 Task: Find connections with filter location Kolea with filter topic #Technologywith filter profile language French with filter current company Jaquar & Company Private Limited with filter school Na with filter industry Electric Power Transmission, Control, and Distribution with filter service category Tax Preparation with filter keywords title Office Manager
Action: Mouse moved to (621, 83)
Screenshot: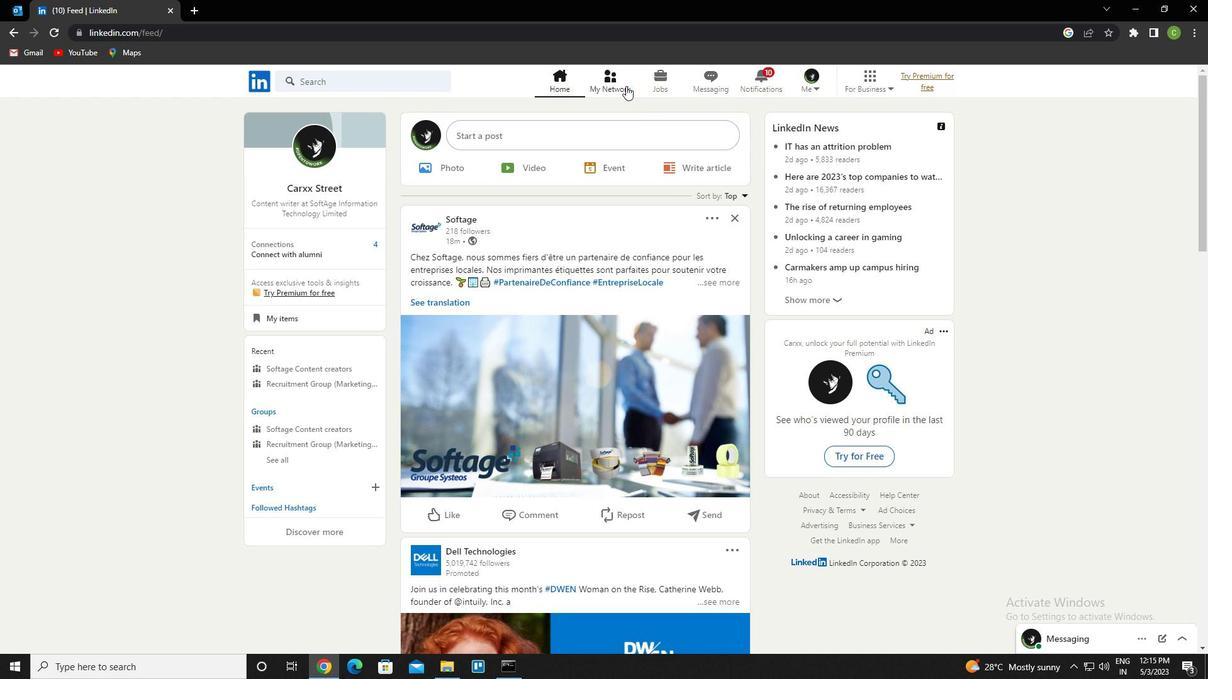
Action: Mouse pressed left at (621, 83)
Screenshot: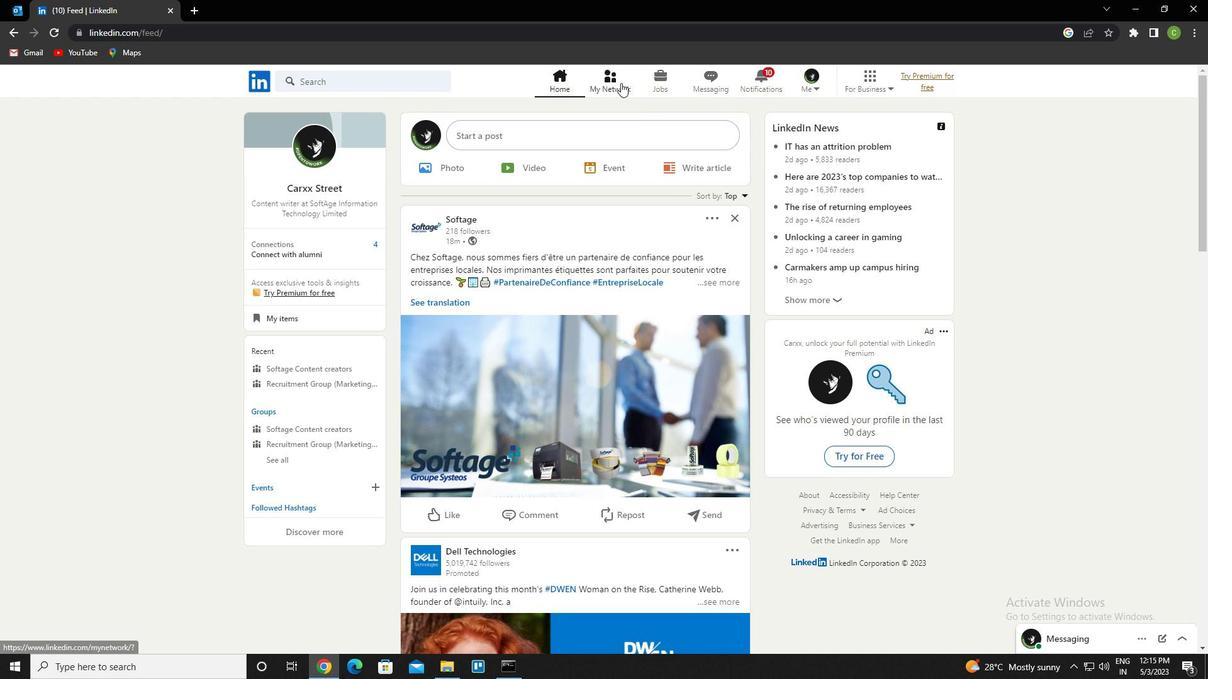 
Action: Mouse moved to (344, 147)
Screenshot: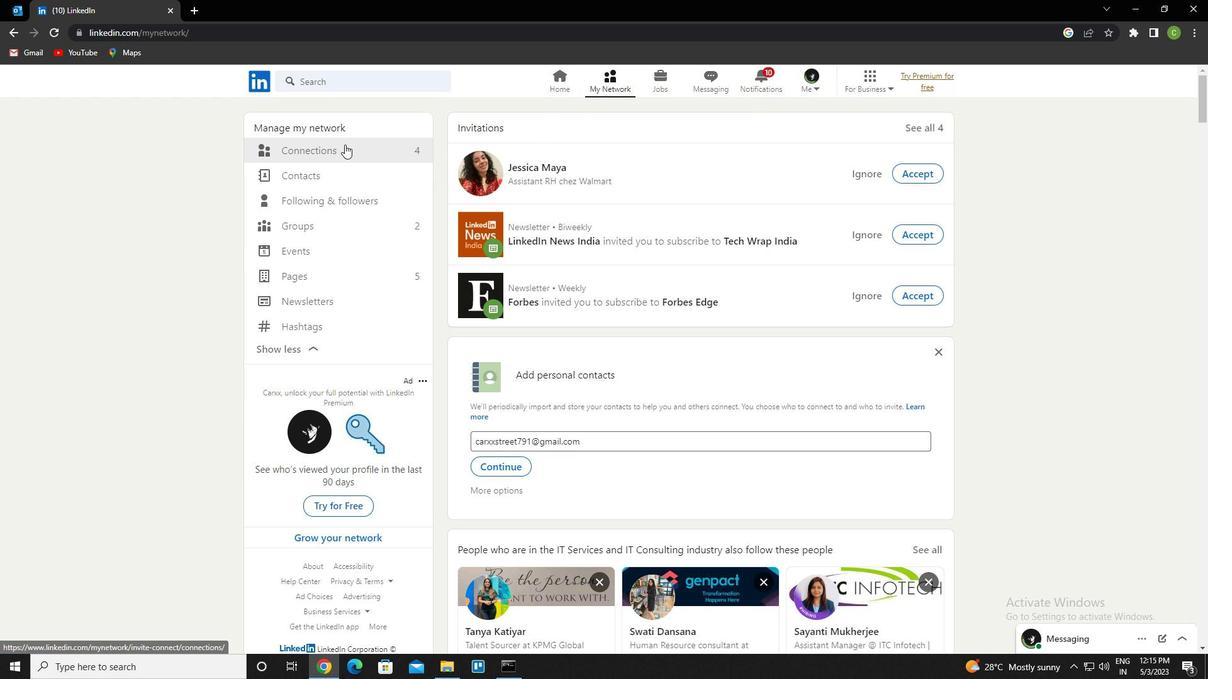 
Action: Mouse pressed left at (344, 147)
Screenshot: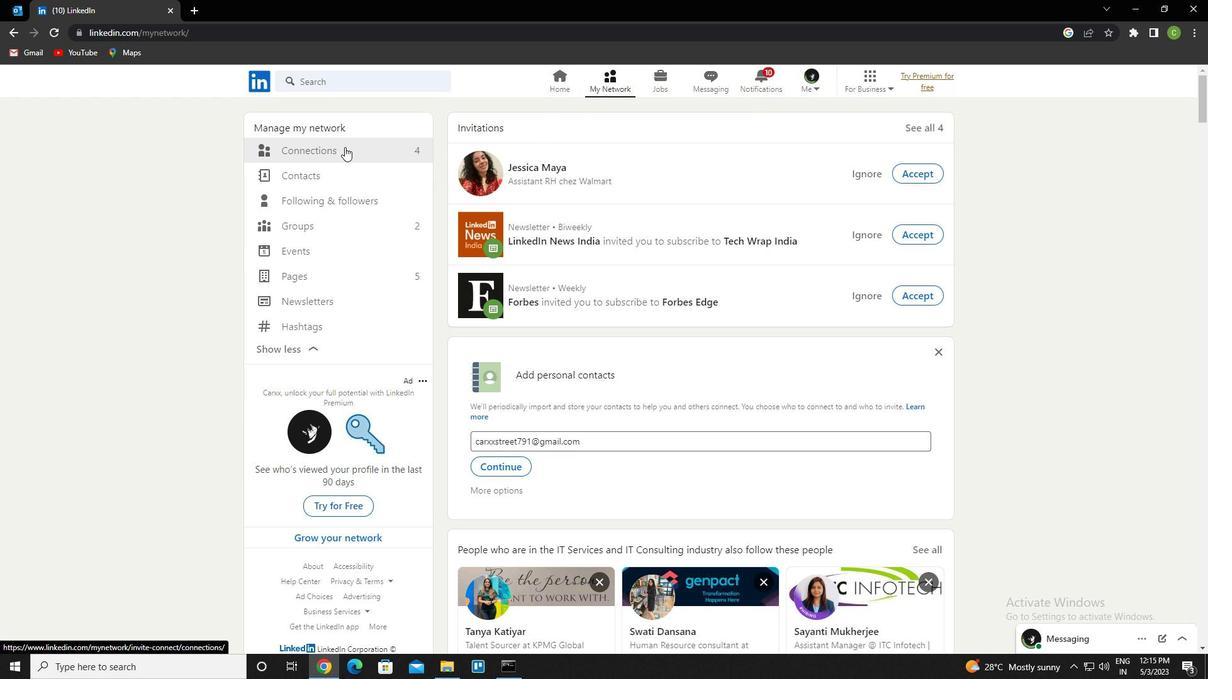 
Action: Mouse moved to (712, 154)
Screenshot: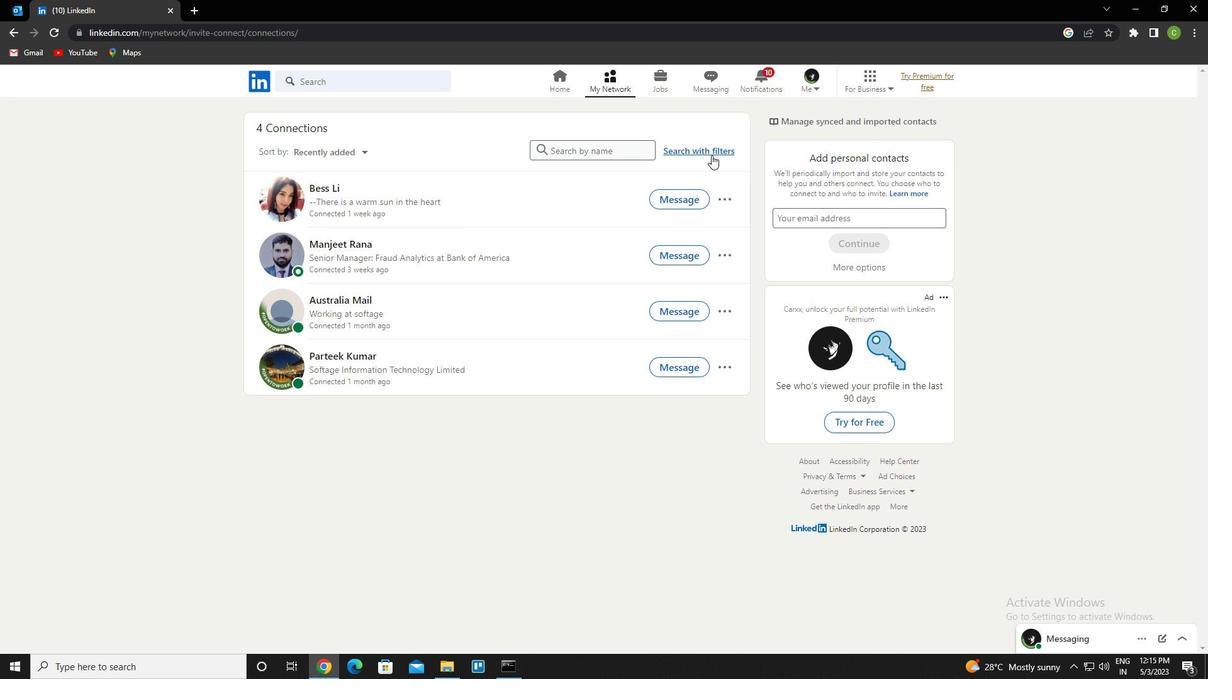 
Action: Mouse pressed left at (712, 154)
Screenshot: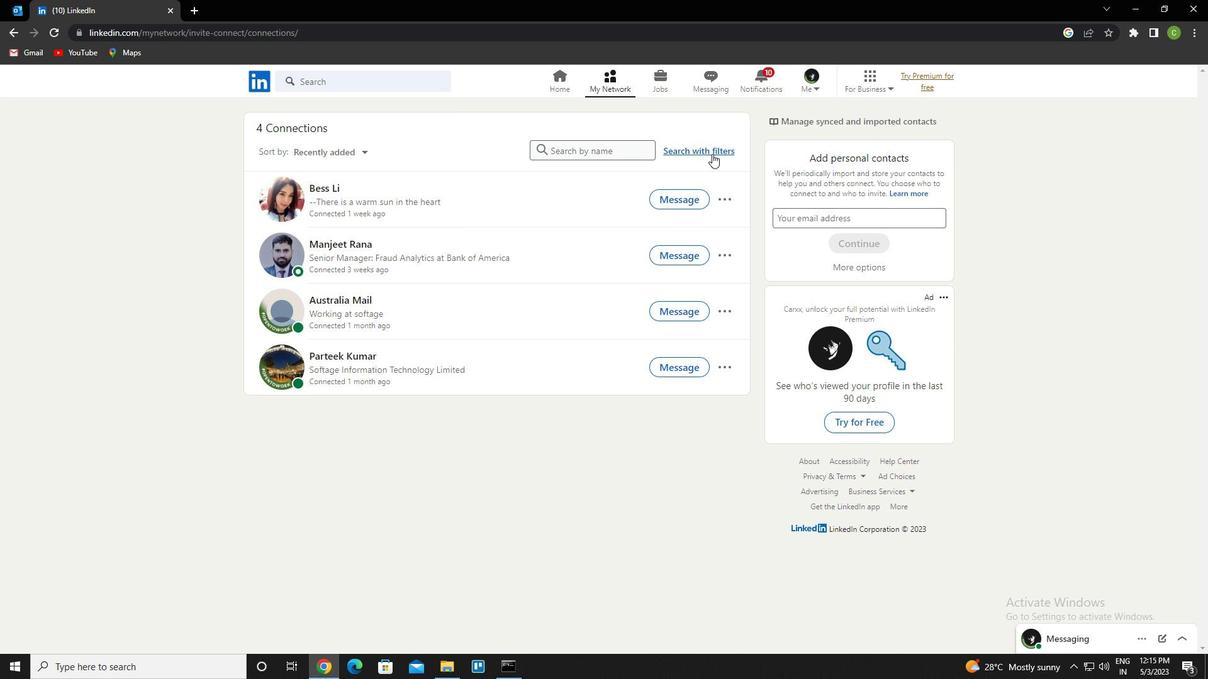 
Action: Mouse moved to (638, 118)
Screenshot: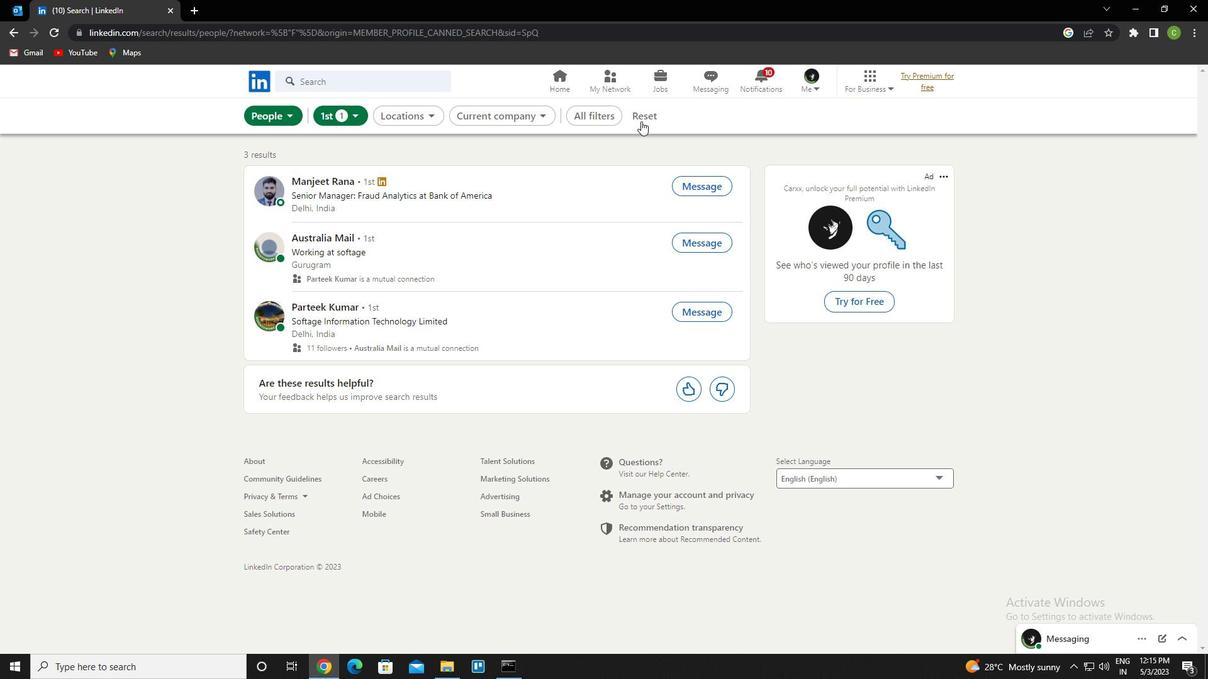 
Action: Mouse pressed left at (638, 118)
Screenshot: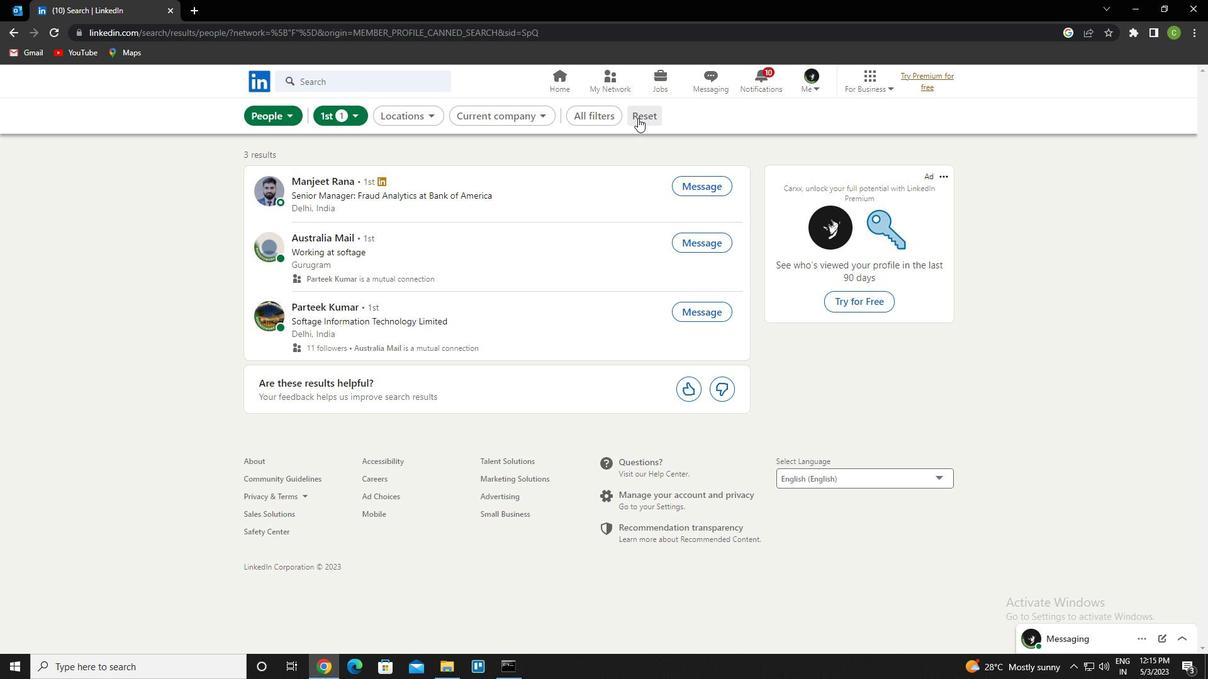 
Action: Mouse moved to (628, 120)
Screenshot: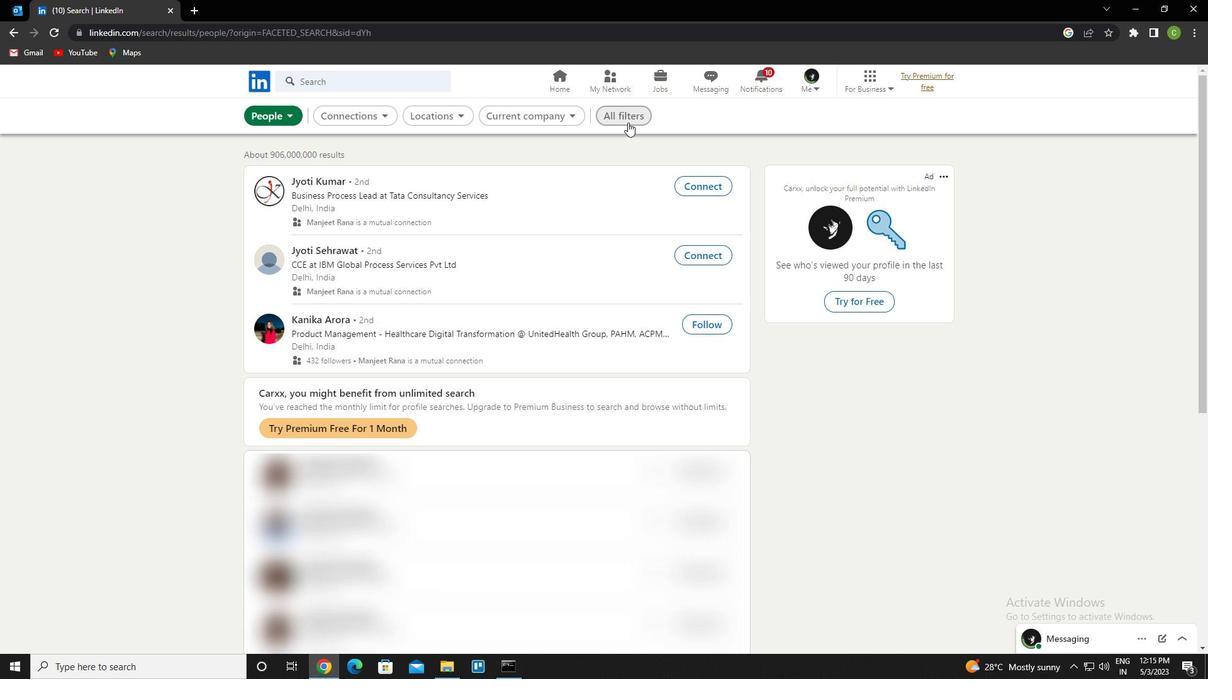 
Action: Mouse pressed left at (628, 120)
Screenshot: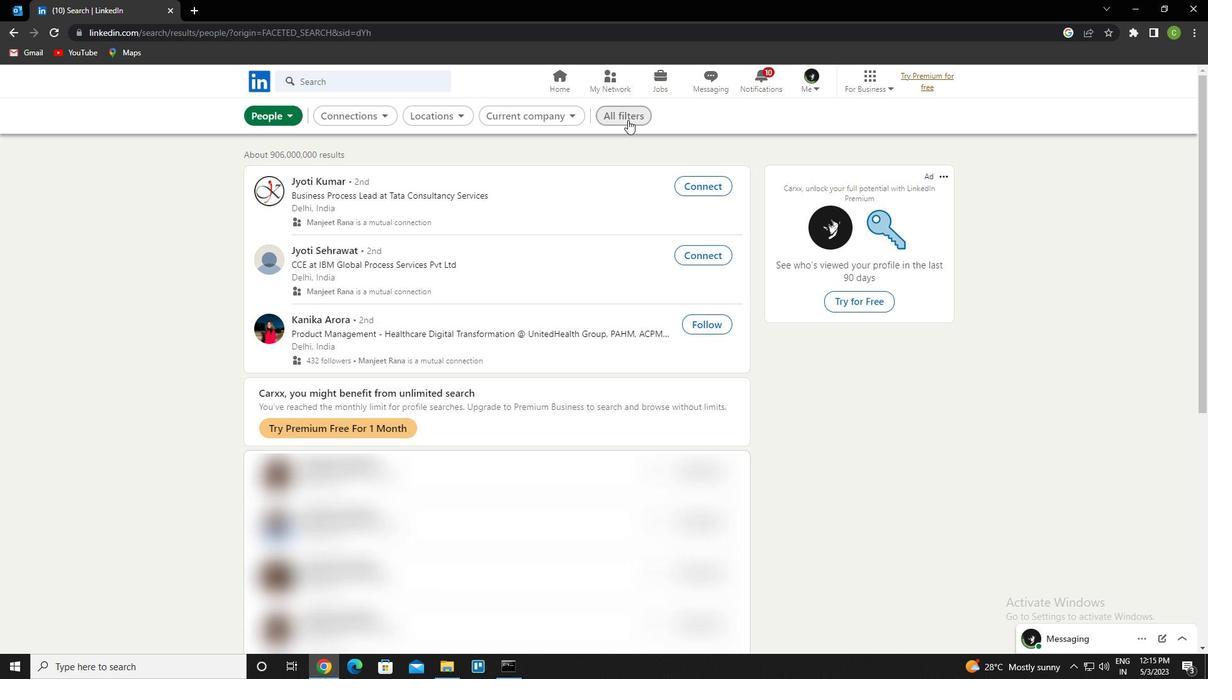 
Action: Mouse moved to (1080, 337)
Screenshot: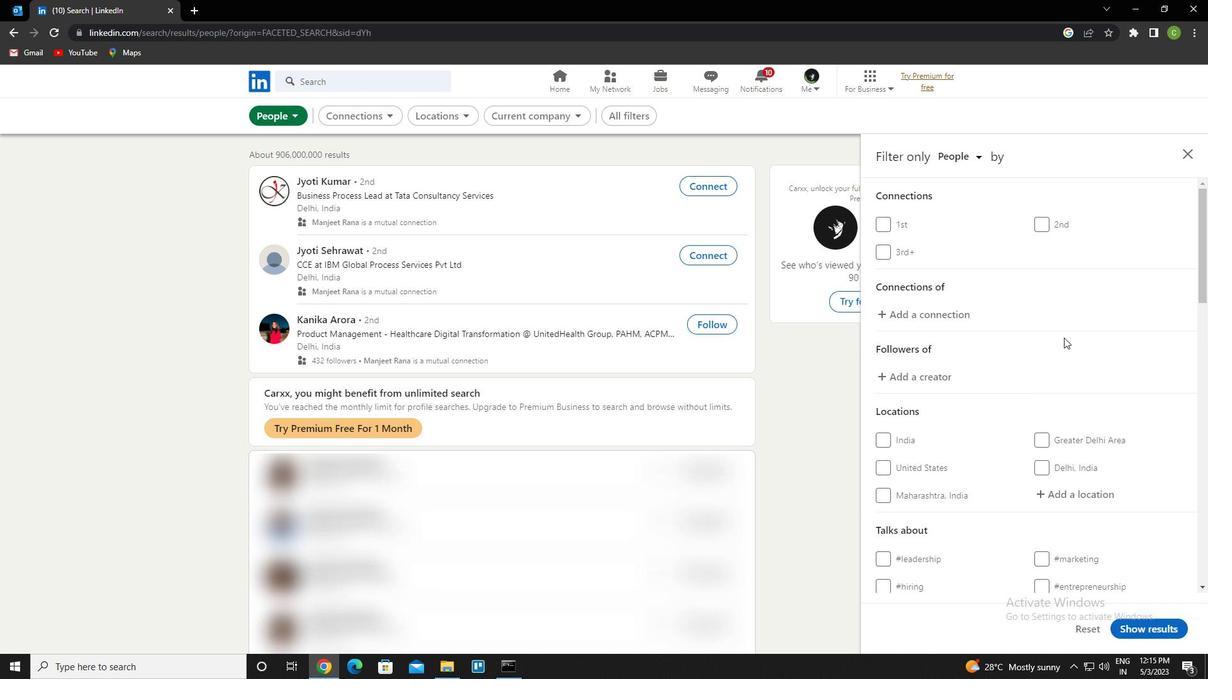 
Action: Mouse scrolled (1080, 337) with delta (0, 0)
Screenshot: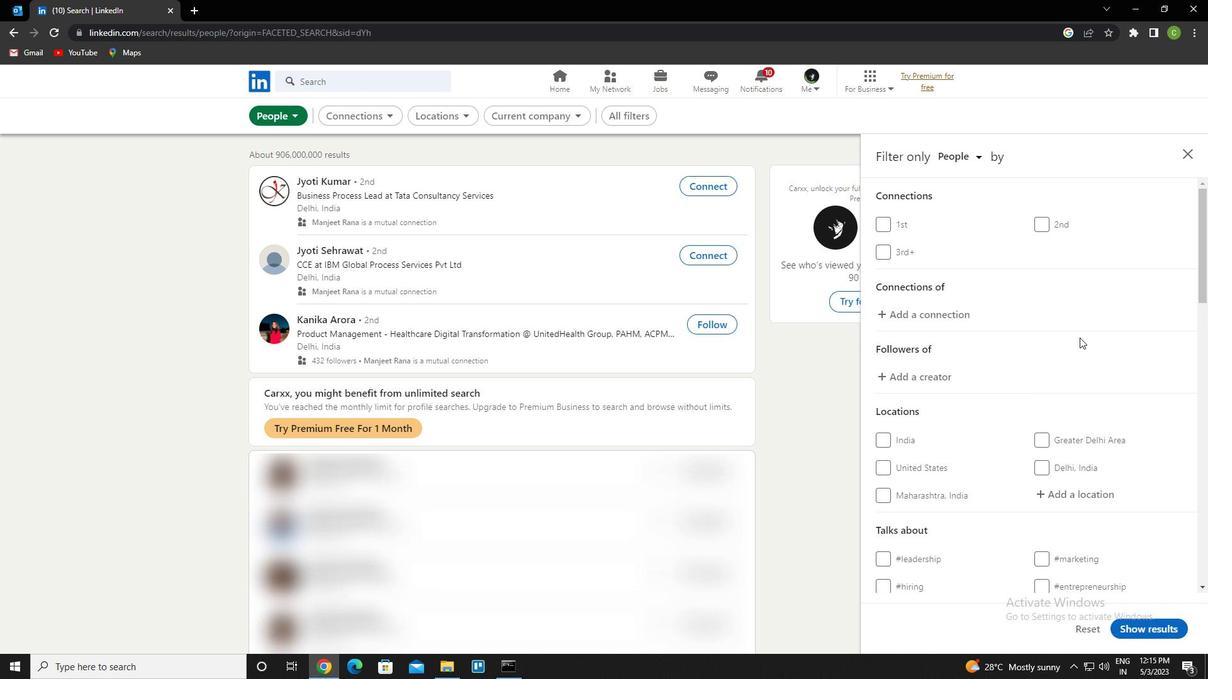 
Action: Mouse scrolled (1080, 337) with delta (0, 0)
Screenshot: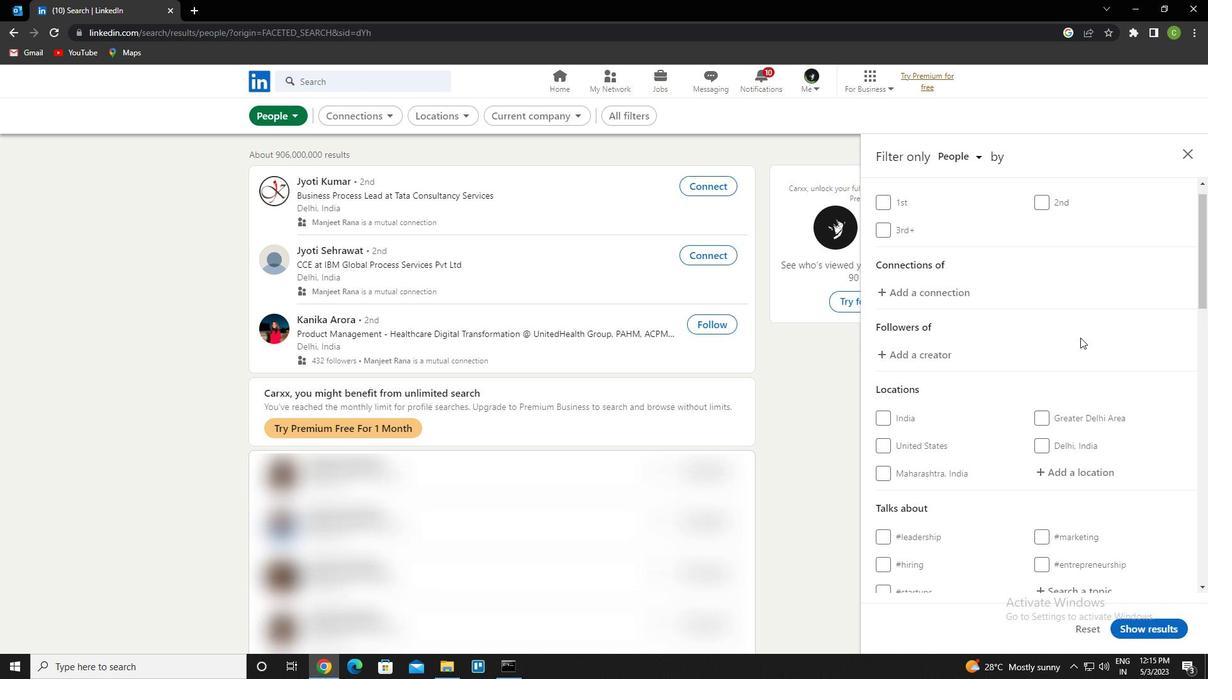 
Action: Mouse moved to (1073, 364)
Screenshot: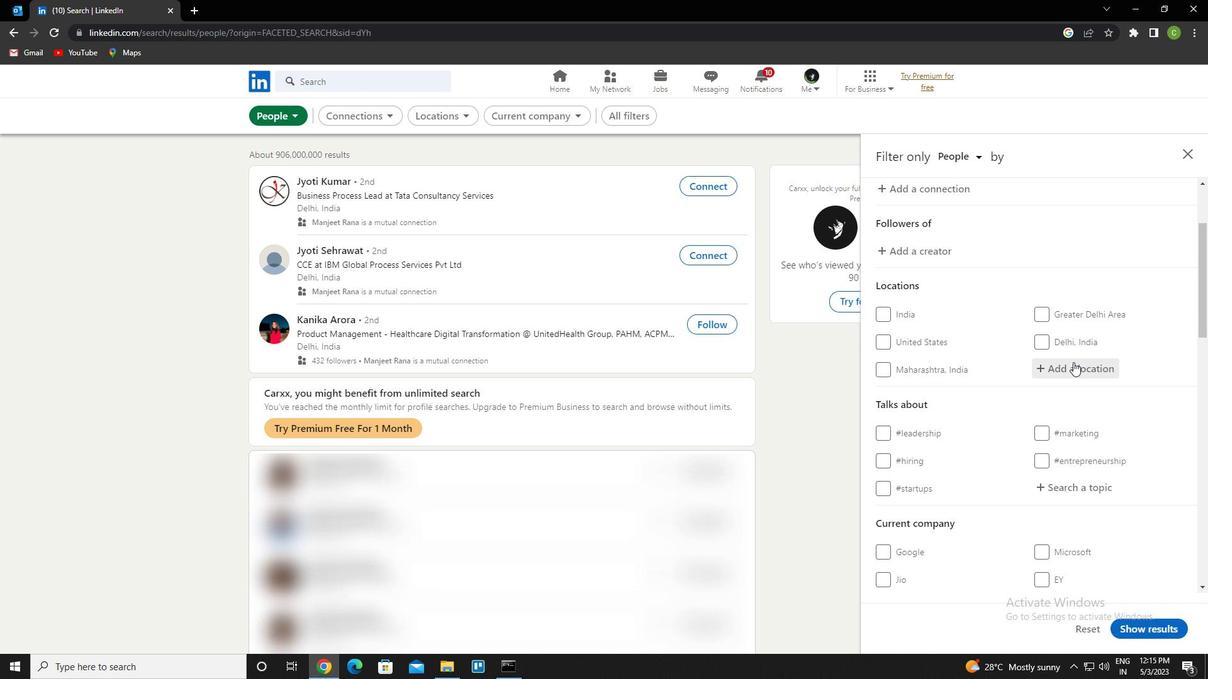 
Action: Mouse pressed left at (1073, 364)
Screenshot: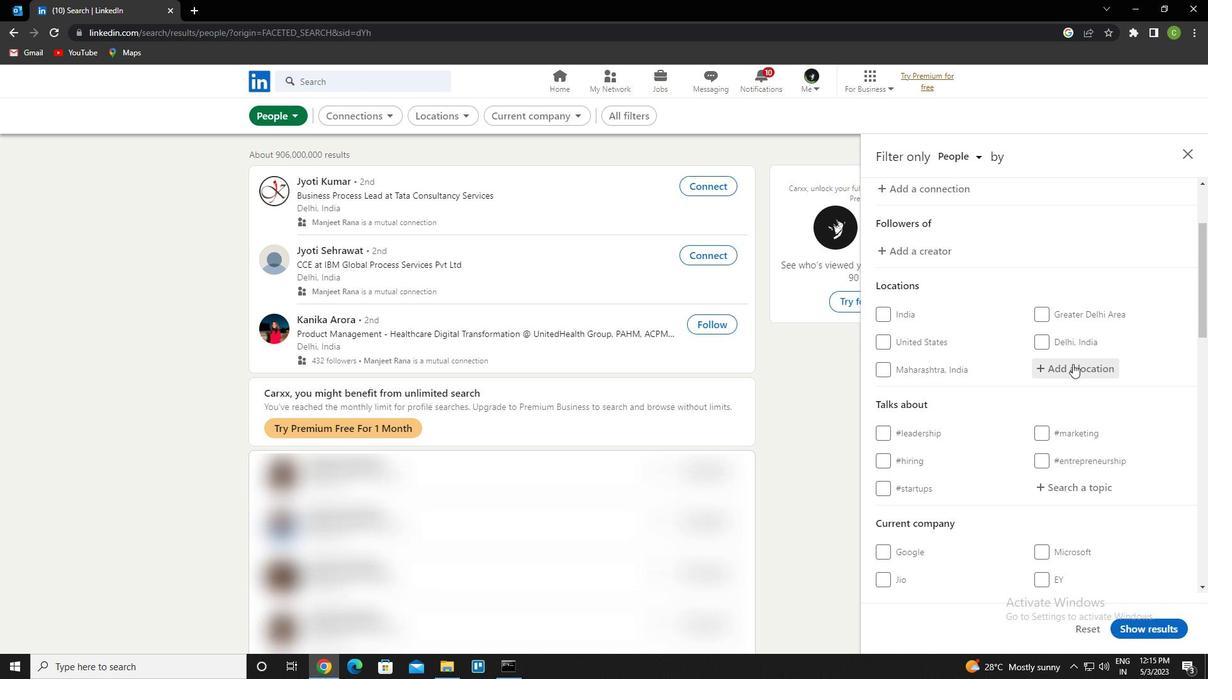 
Action: Key pressed <Key.caps_lock>k<Key.caps_lock>olea<Key.down><Key.enter>
Screenshot: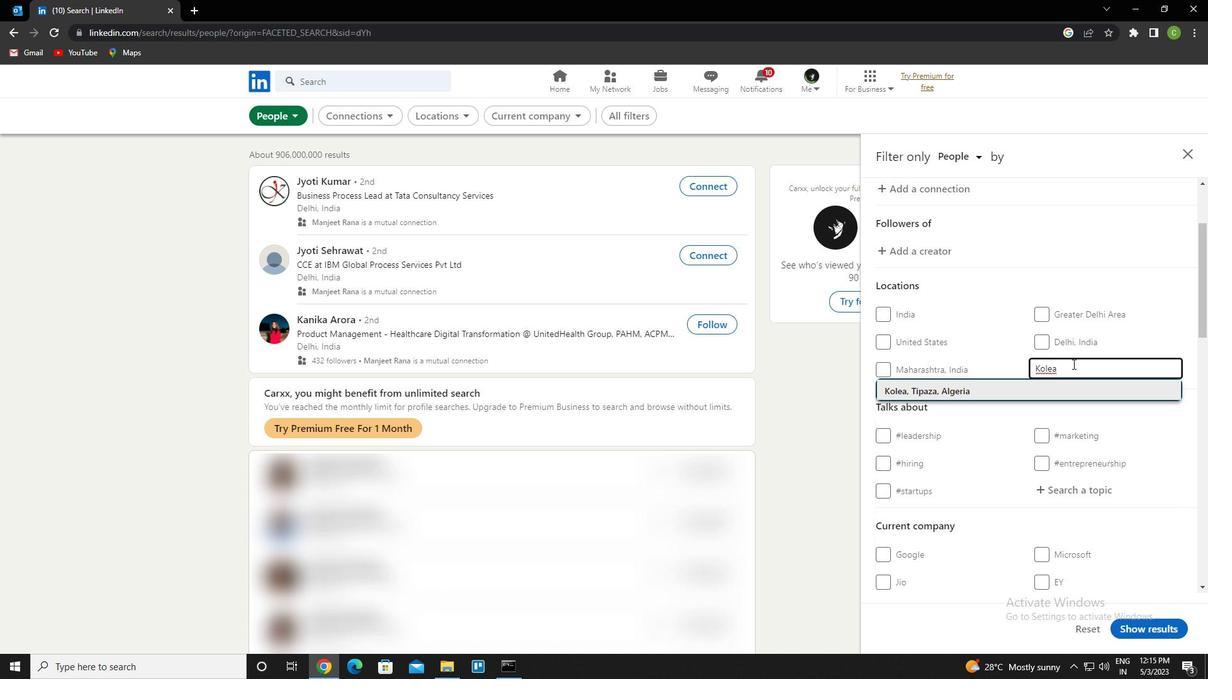 
Action: Mouse scrolled (1073, 363) with delta (0, 0)
Screenshot: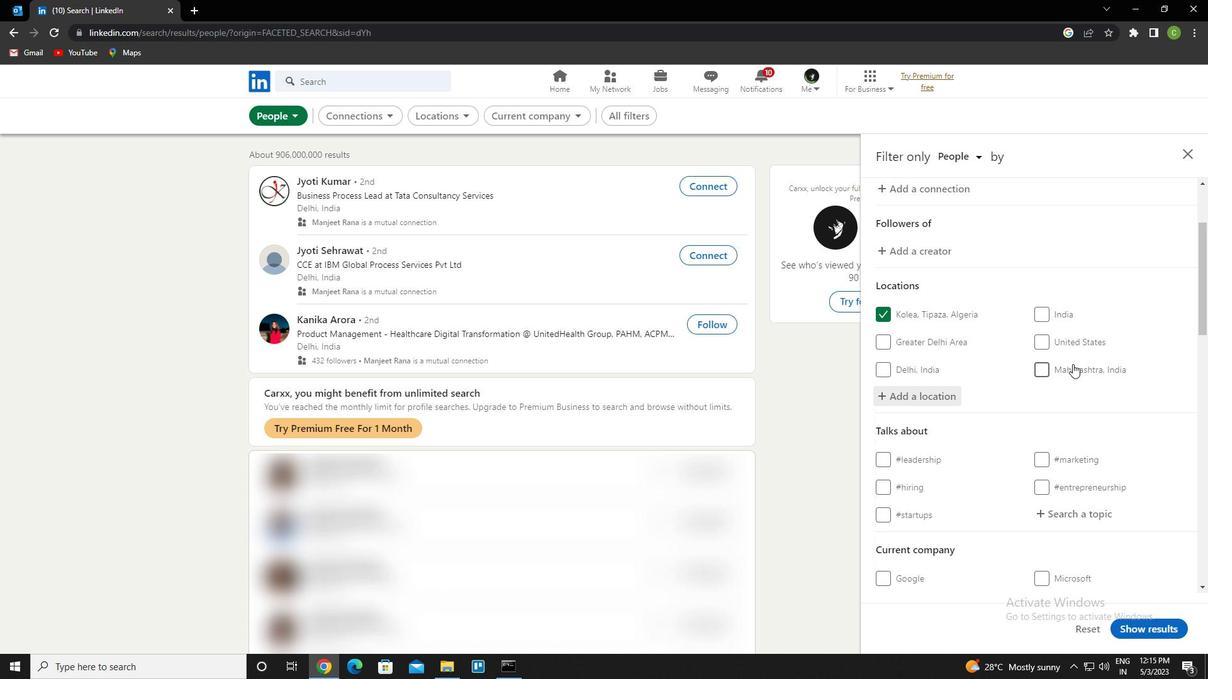 
Action: Mouse scrolled (1073, 363) with delta (0, 0)
Screenshot: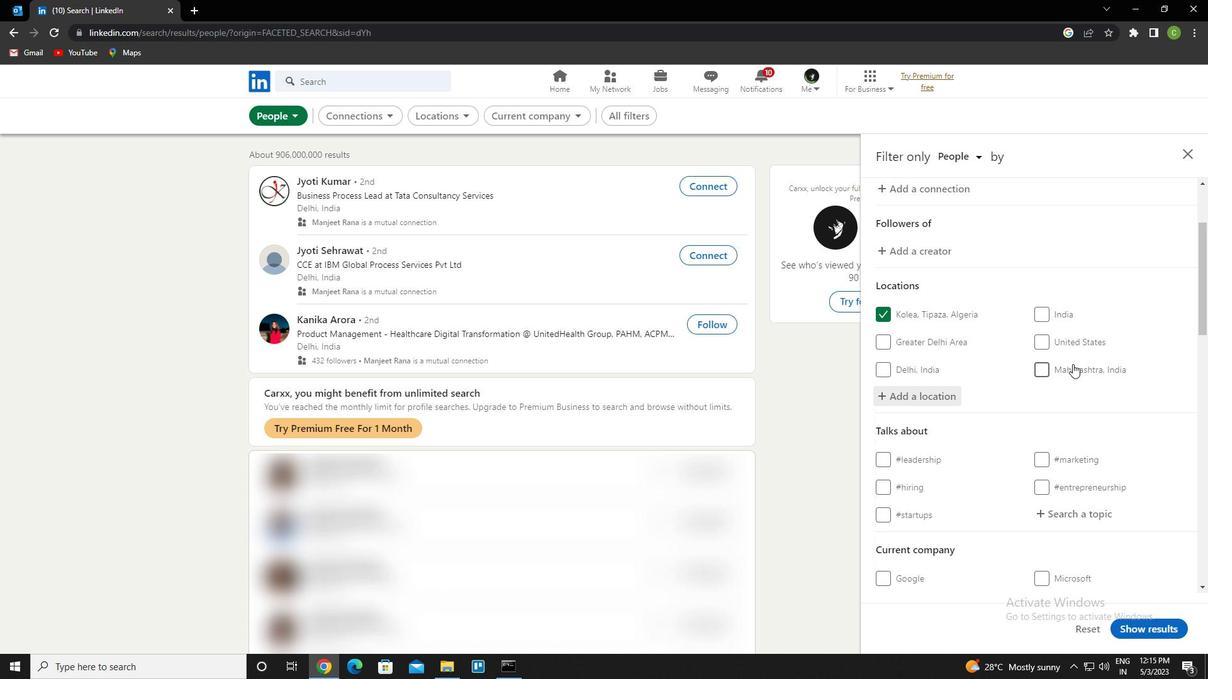 
Action: Mouse scrolled (1073, 363) with delta (0, 0)
Screenshot: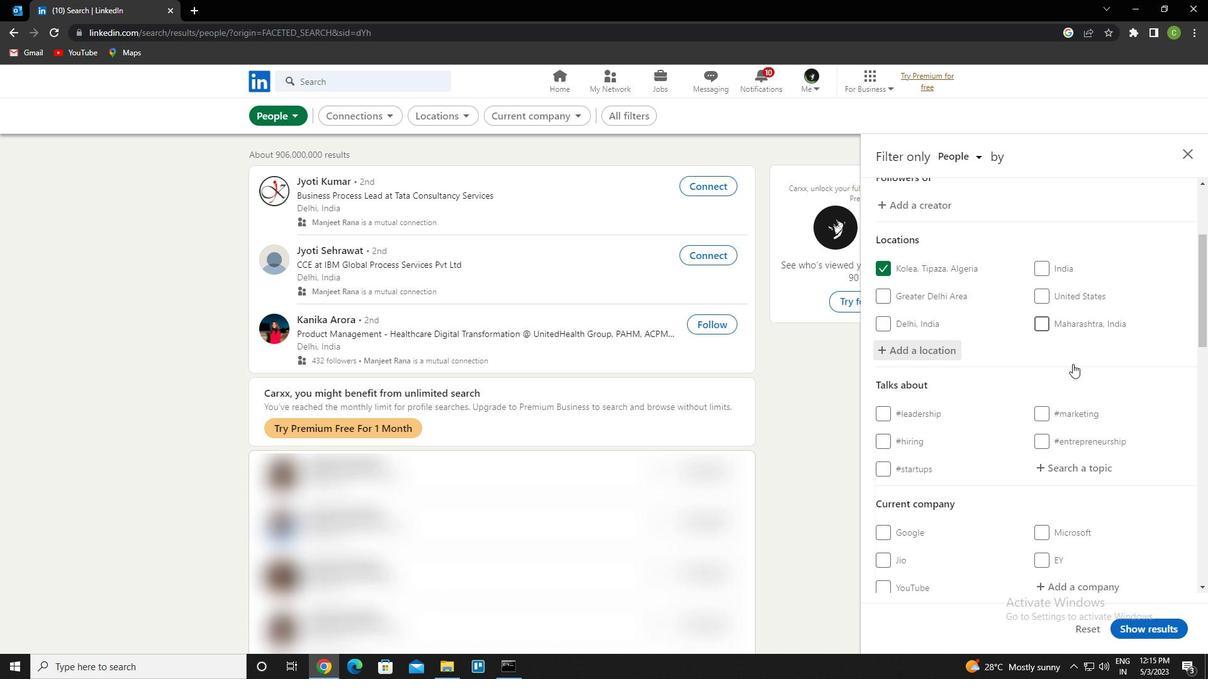 
Action: Mouse moved to (1076, 331)
Screenshot: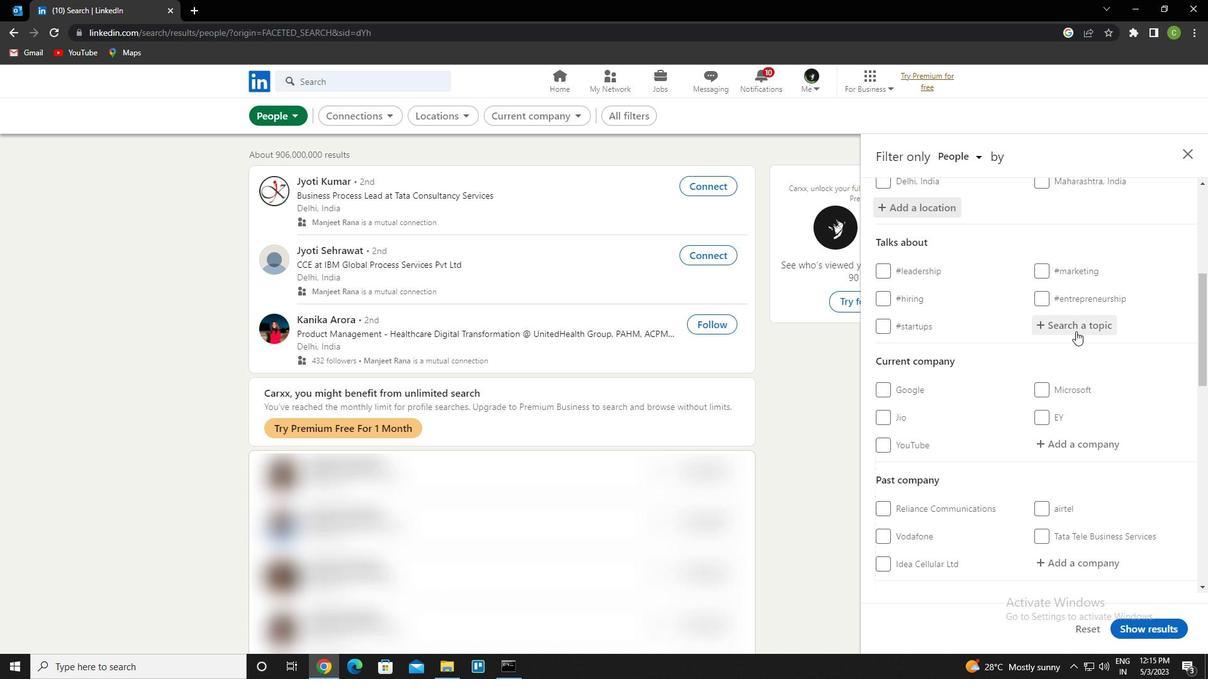 
Action: Mouse pressed left at (1076, 331)
Screenshot: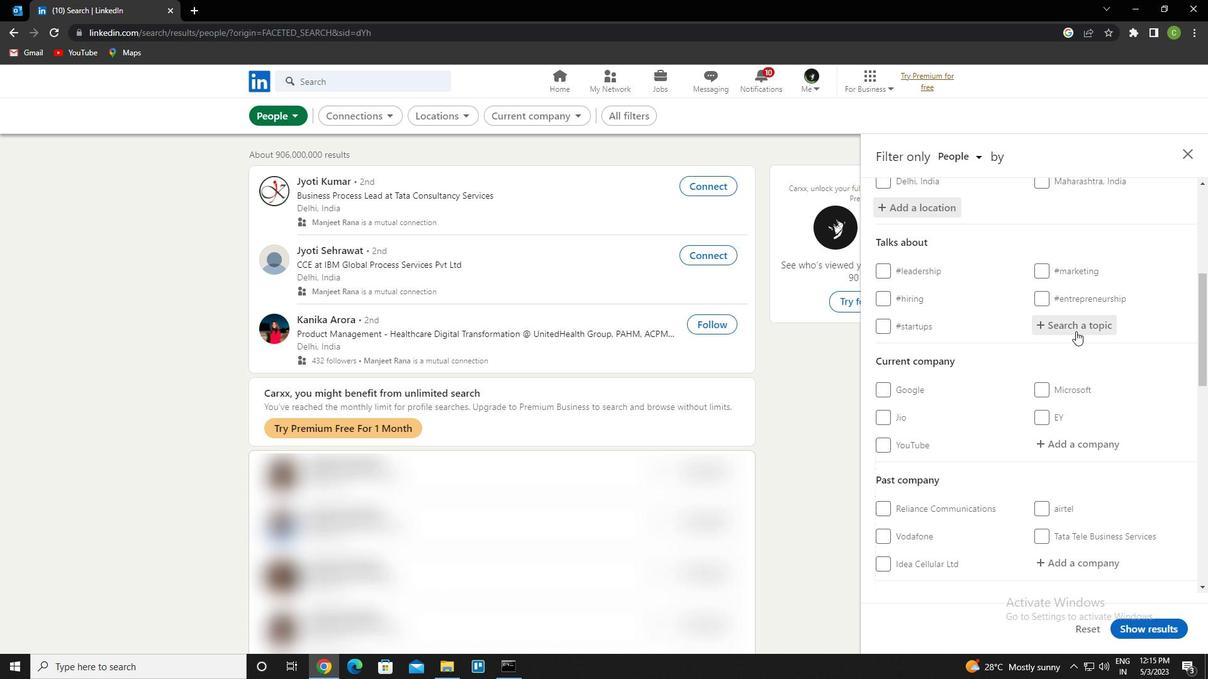 
Action: Key pressed technology<Key.down><Key.enter>
Screenshot: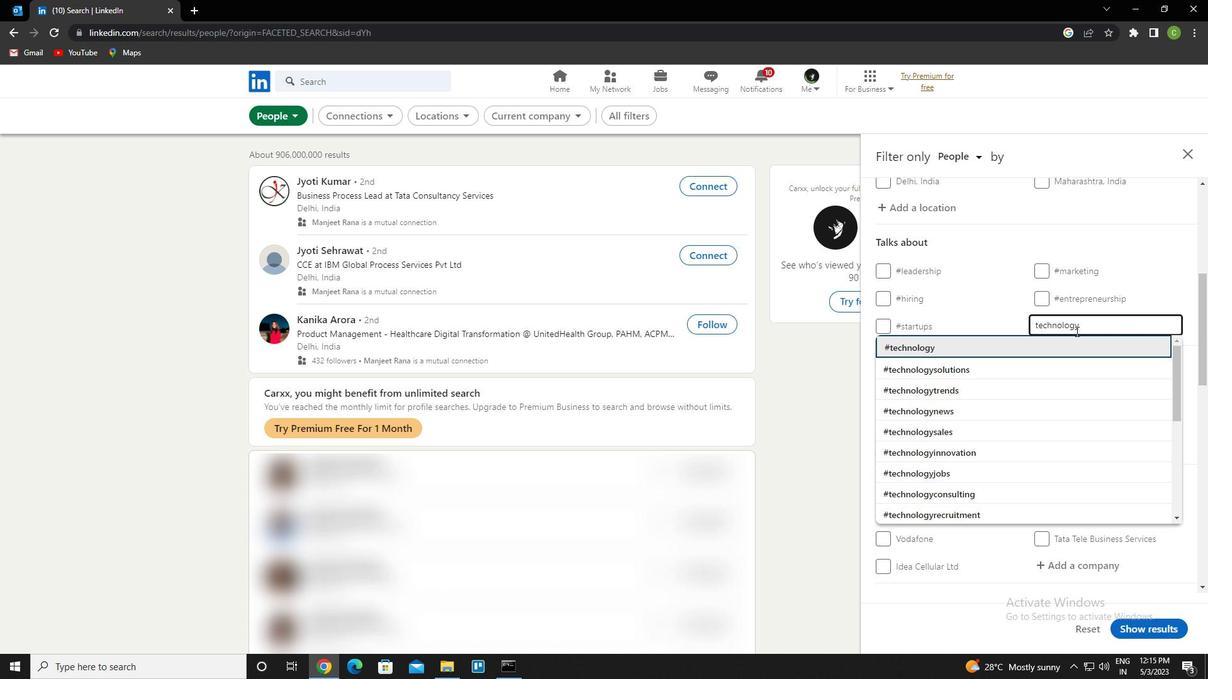 
Action: Mouse scrolled (1076, 331) with delta (0, 0)
Screenshot: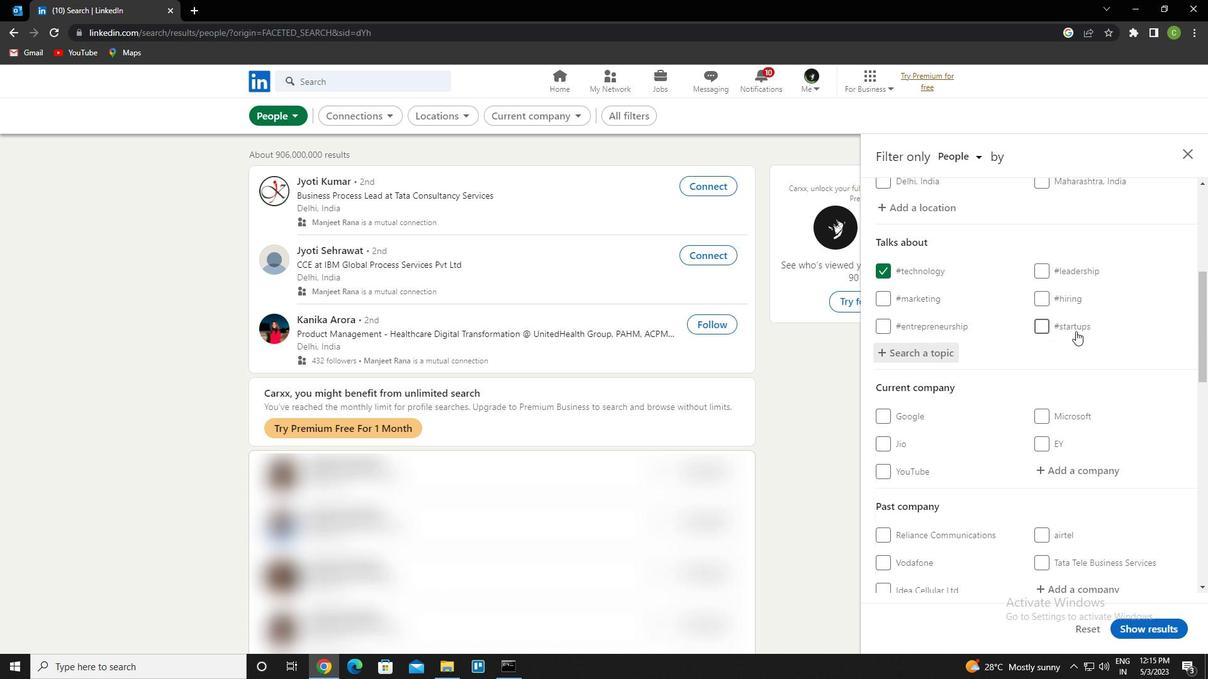 
Action: Mouse scrolled (1076, 331) with delta (0, 0)
Screenshot: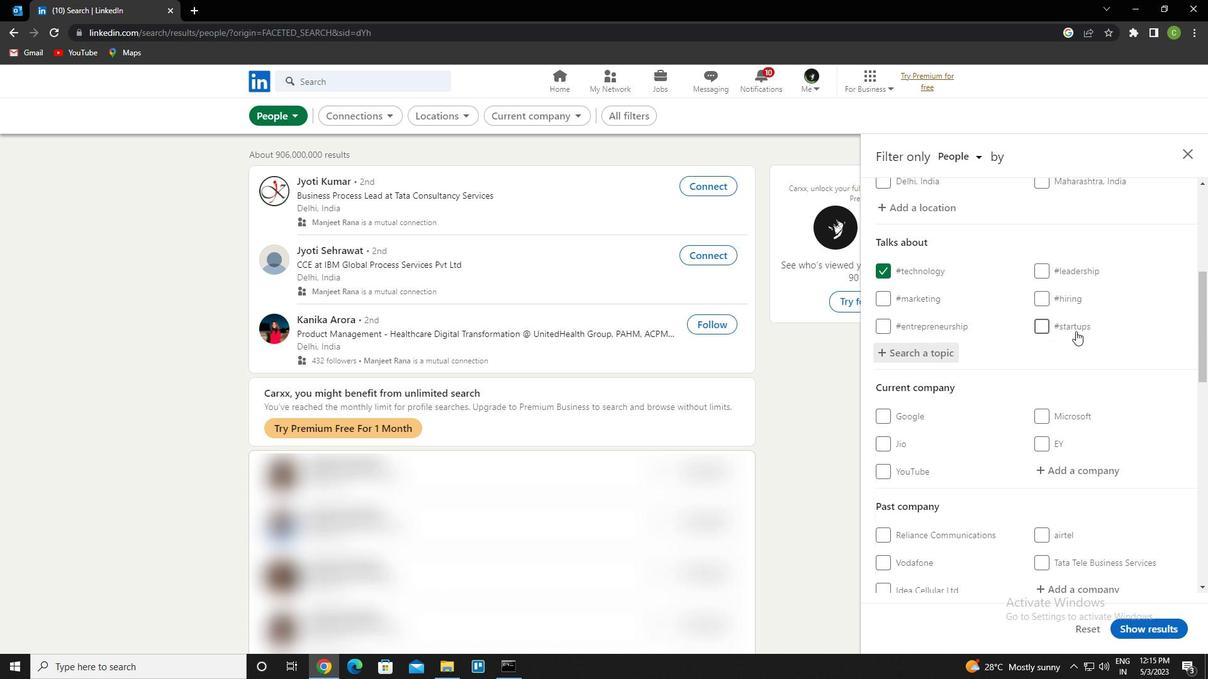 
Action: Mouse scrolled (1076, 331) with delta (0, 0)
Screenshot: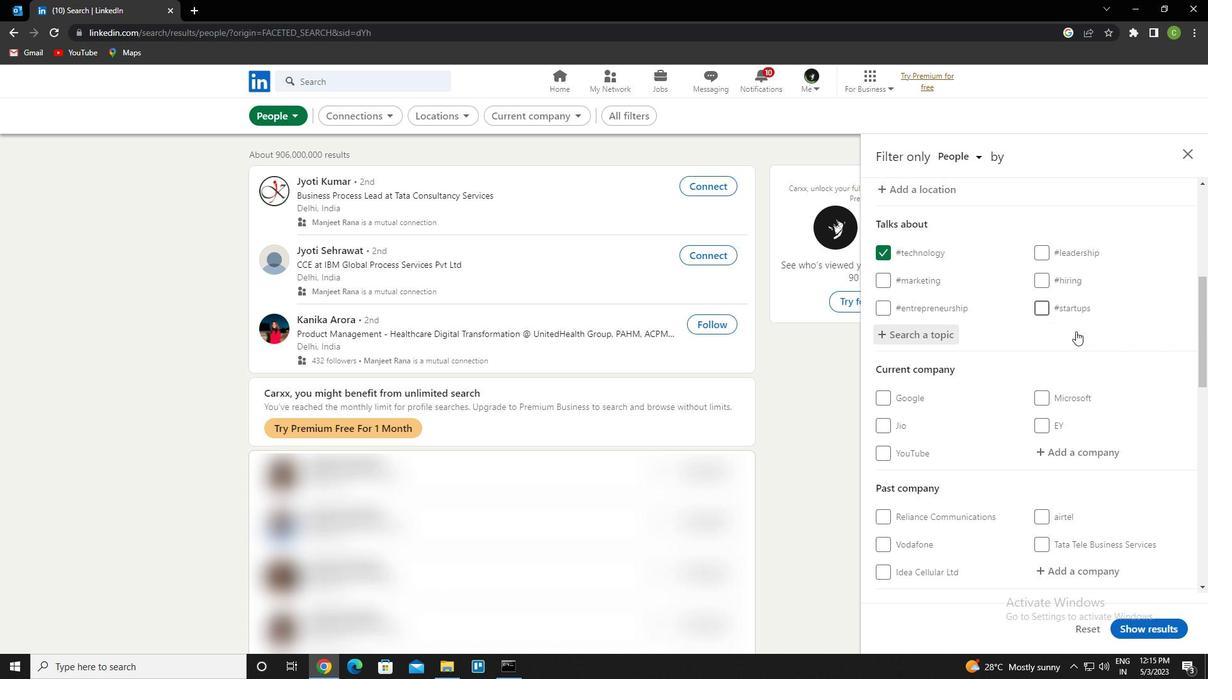 
Action: Mouse scrolled (1076, 331) with delta (0, 0)
Screenshot: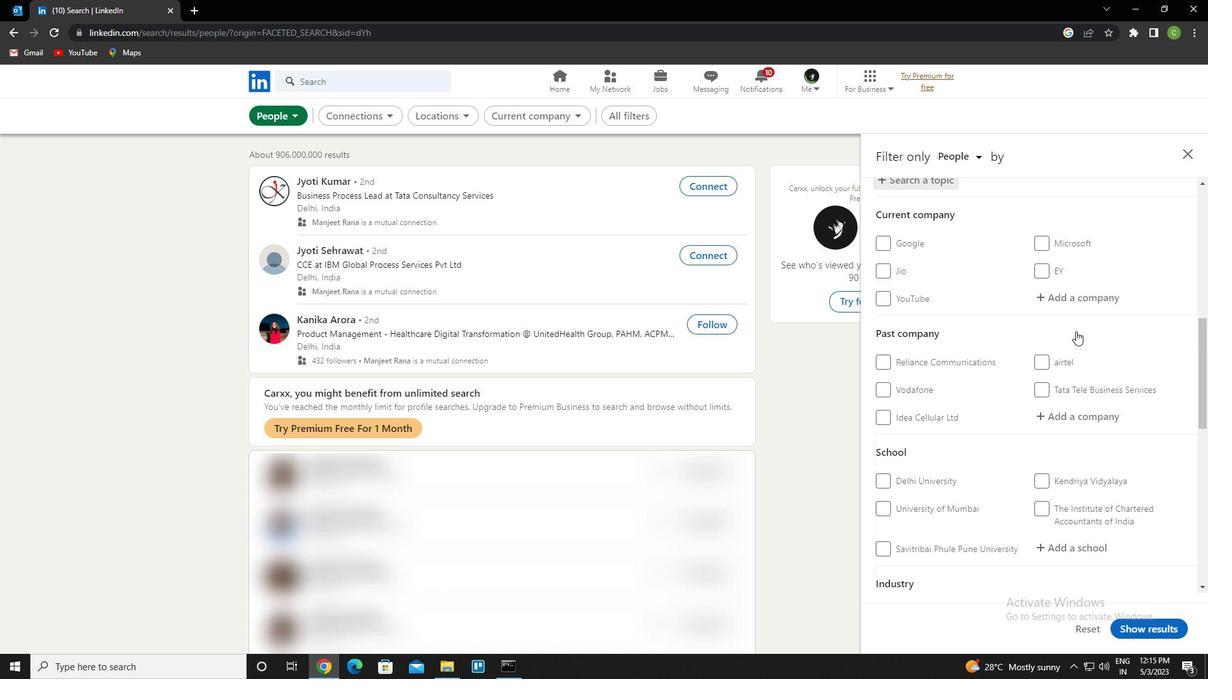 
Action: Mouse scrolled (1076, 331) with delta (0, 0)
Screenshot: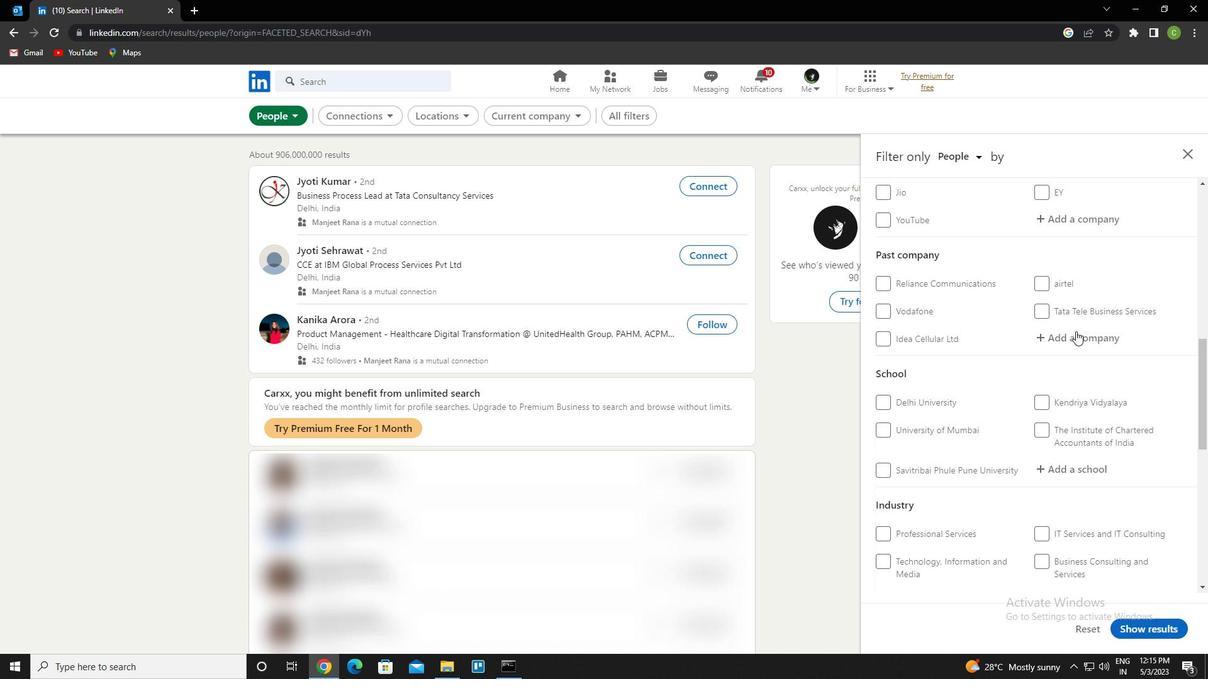 
Action: Mouse scrolled (1076, 331) with delta (0, 0)
Screenshot: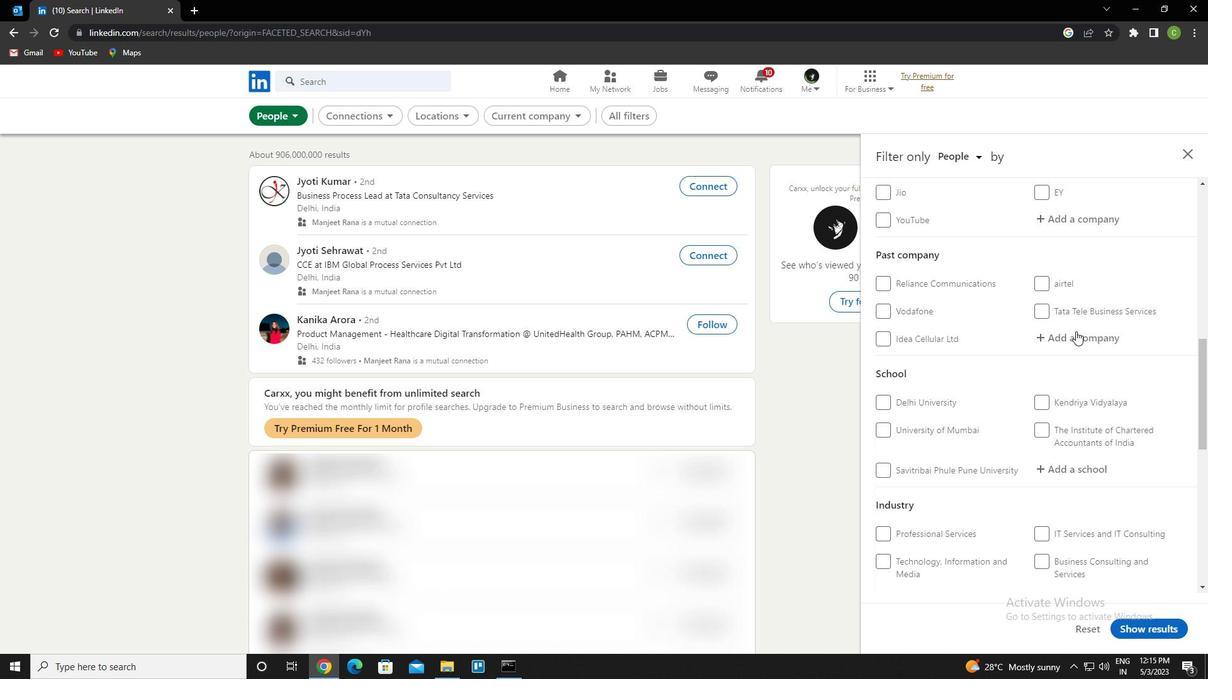 
Action: Mouse scrolled (1076, 331) with delta (0, 0)
Screenshot: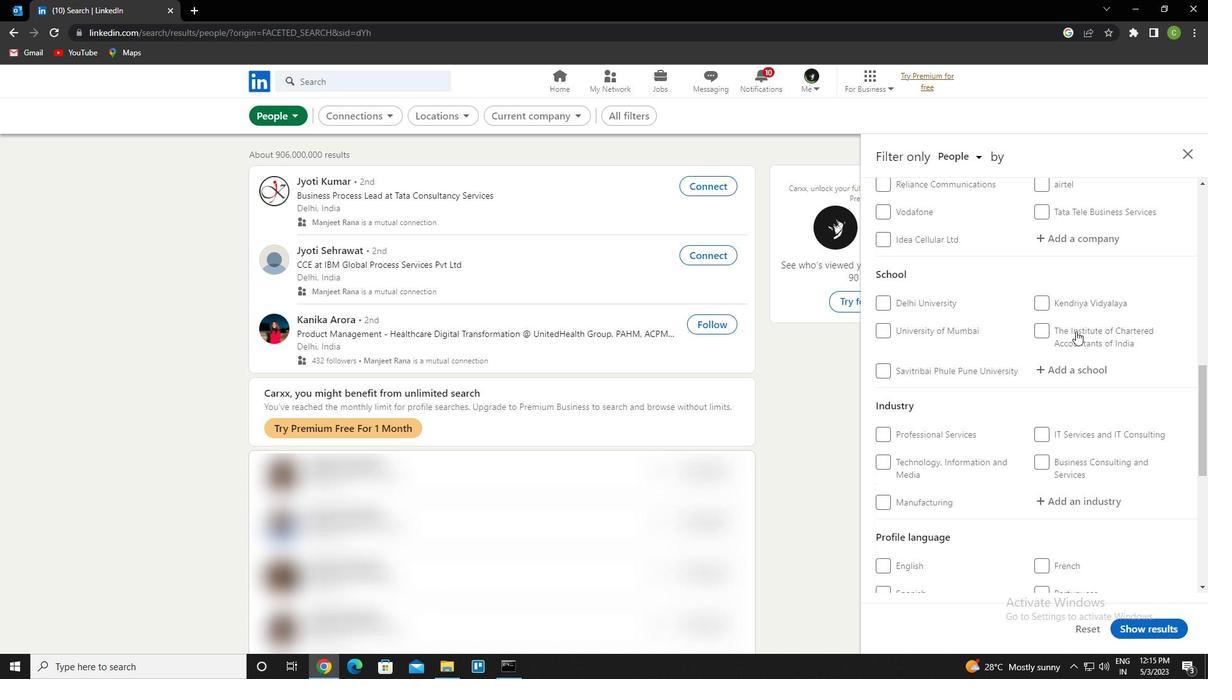 
Action: Mouse scrolled (1076, 331) with delta (0, 0)
Screenshot: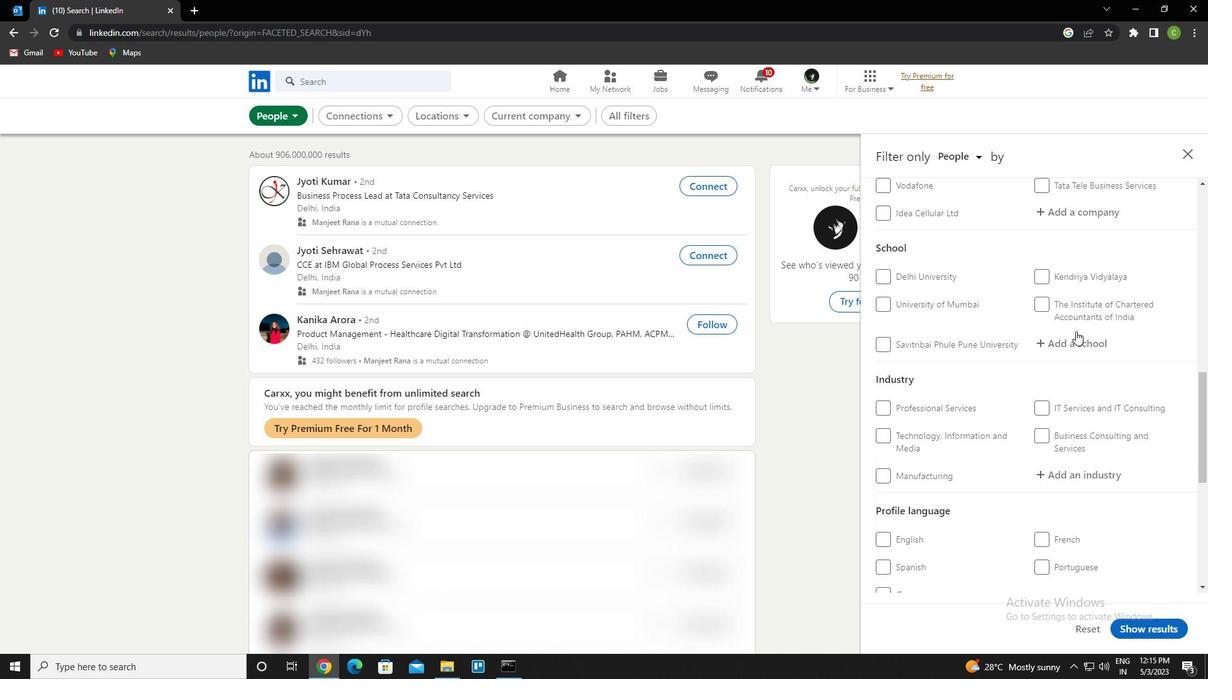 
Action: Mouse moved to (1047, 411)
Screenshot: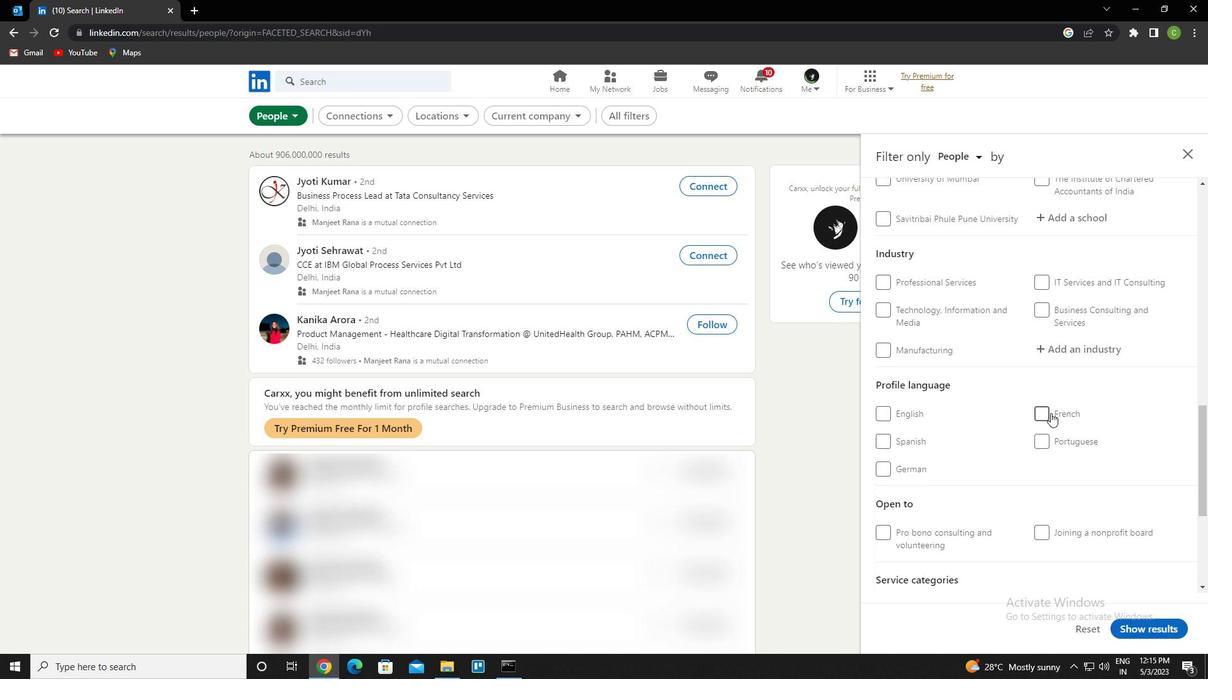 
Action: Mouse pressed left at (1047, 411)
Screenshot: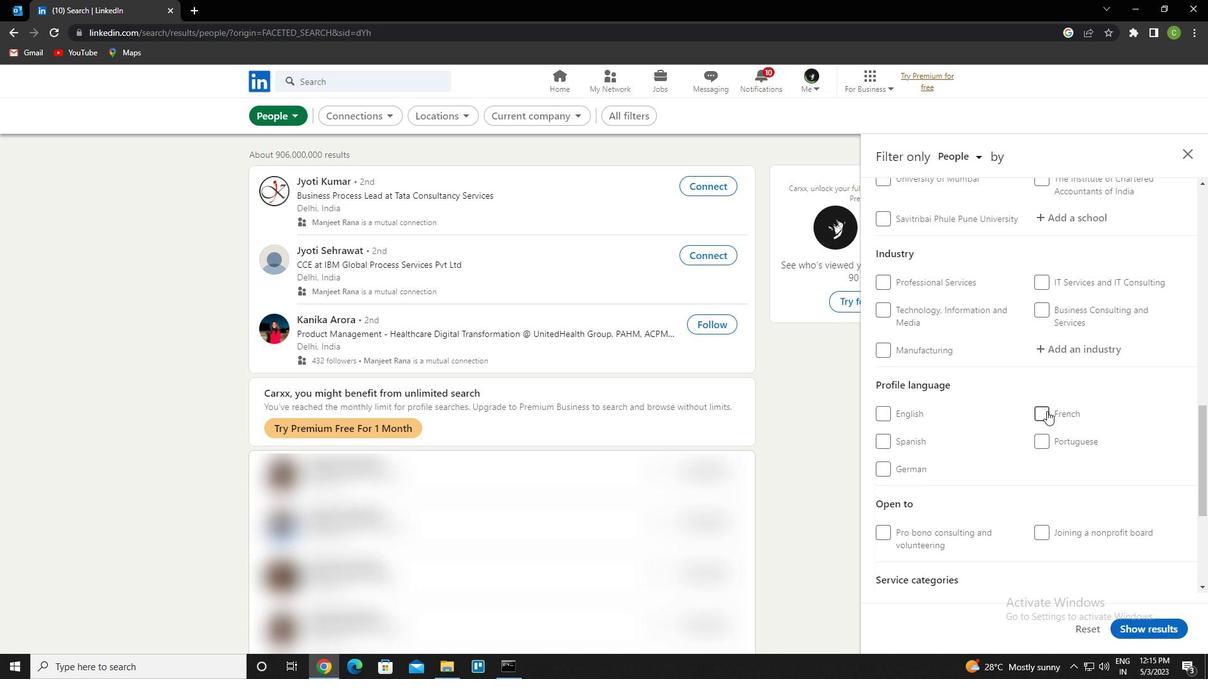 
Action: Mouse moved to (1017, 445)
Screenshot: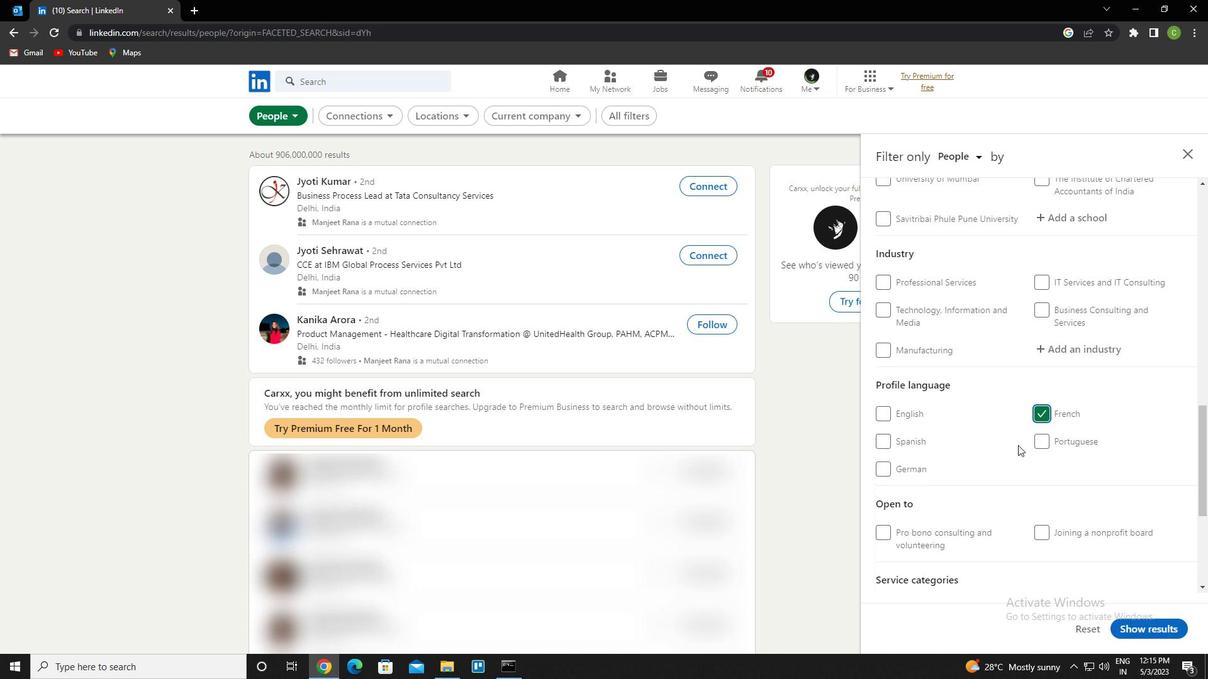 
Action: Mouse scrolled (1017, 446) with delta (0, 0)
Screenshot: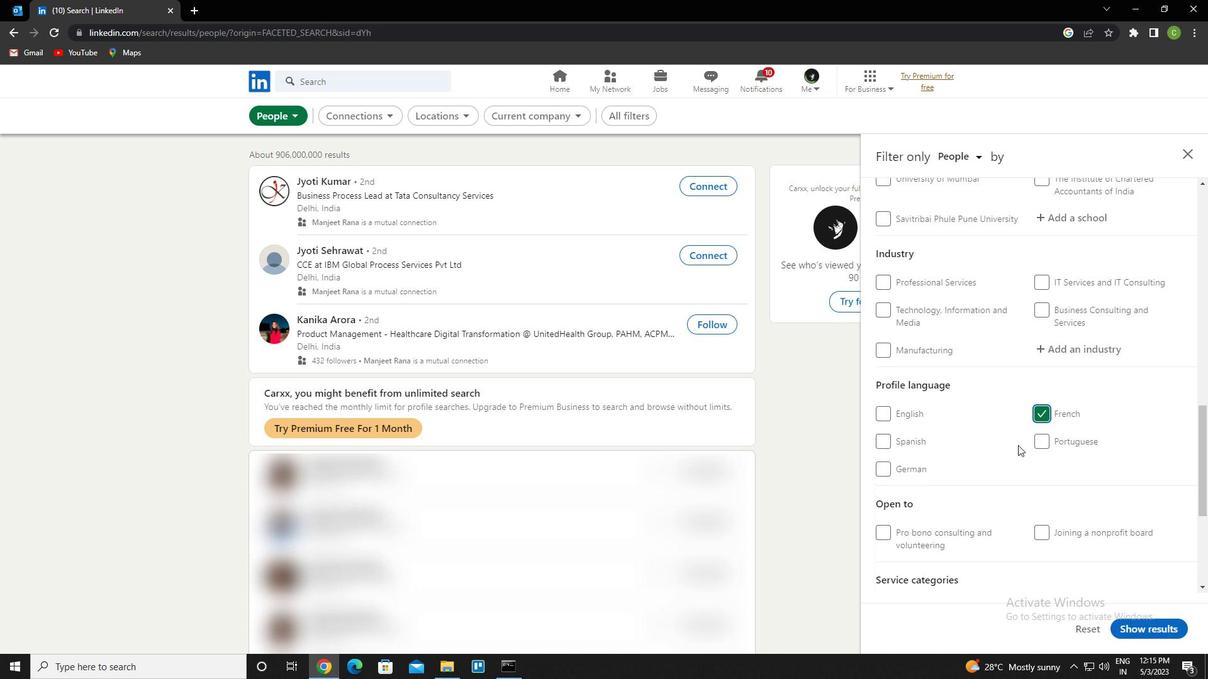 
Action: Mouse scrolled (1017, 446) with delta (0, 0)
Screenshot: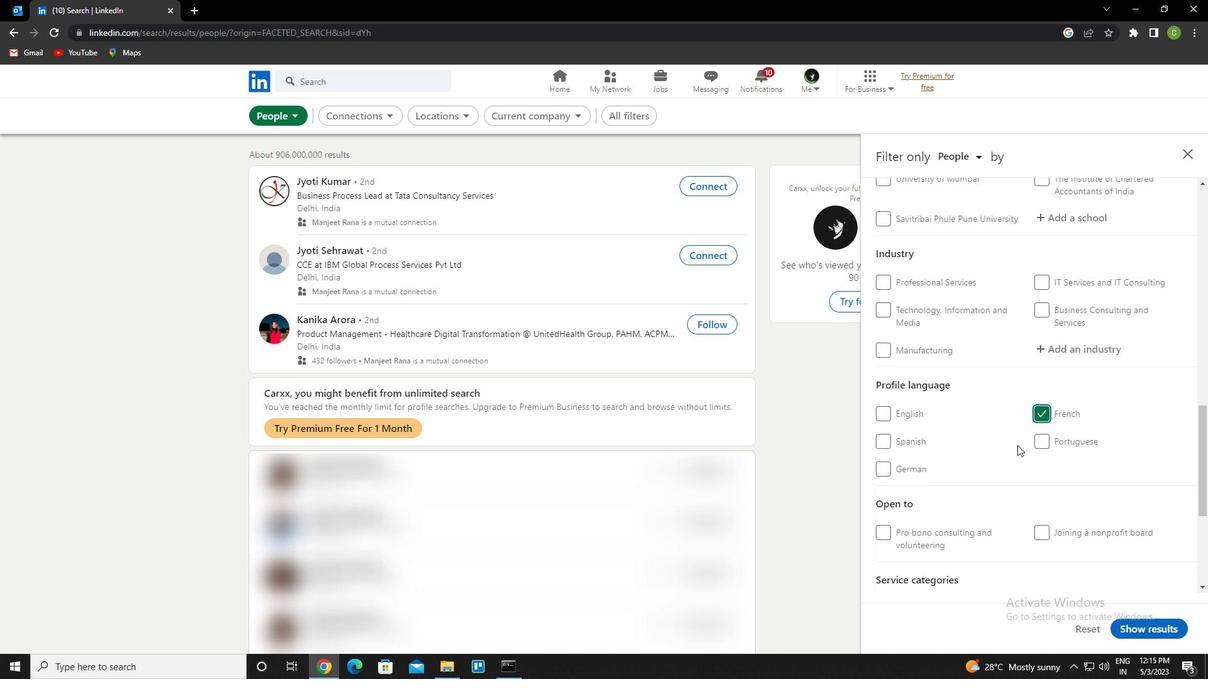 
Action: Mouse scrolled (1017, 446) with delta (0, 0)
Screenshot: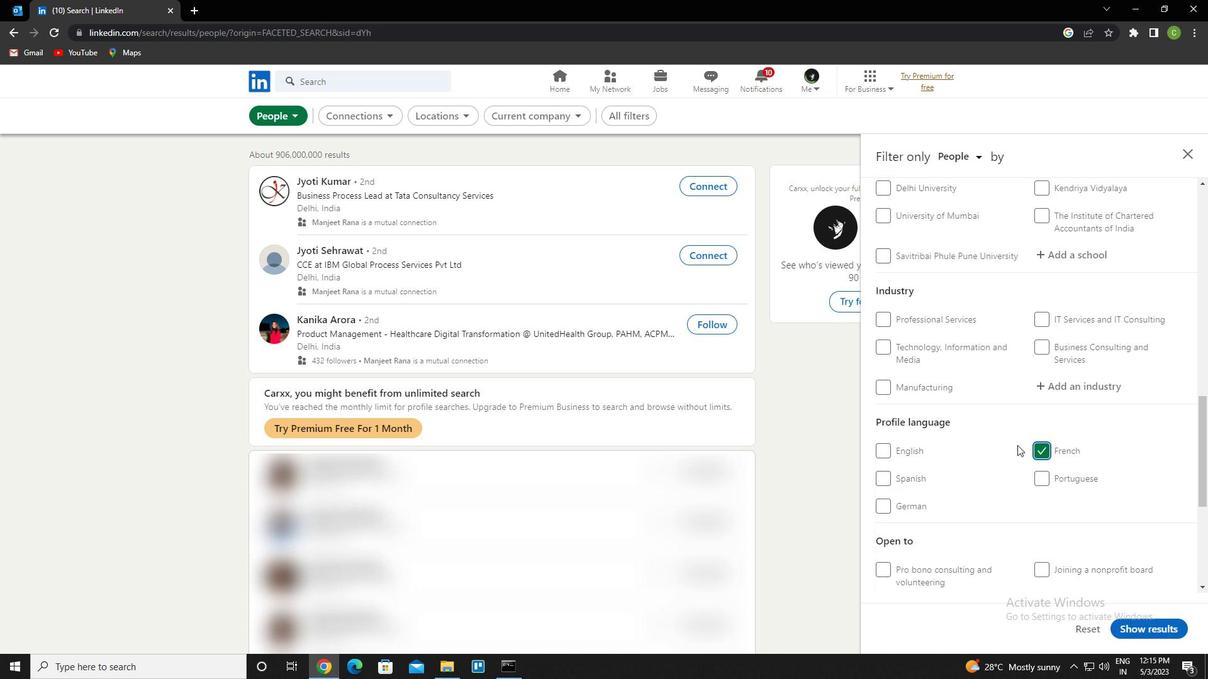 
Action: Mouse scrolled (1017, 446) with delta (0, 0)
Screenshot: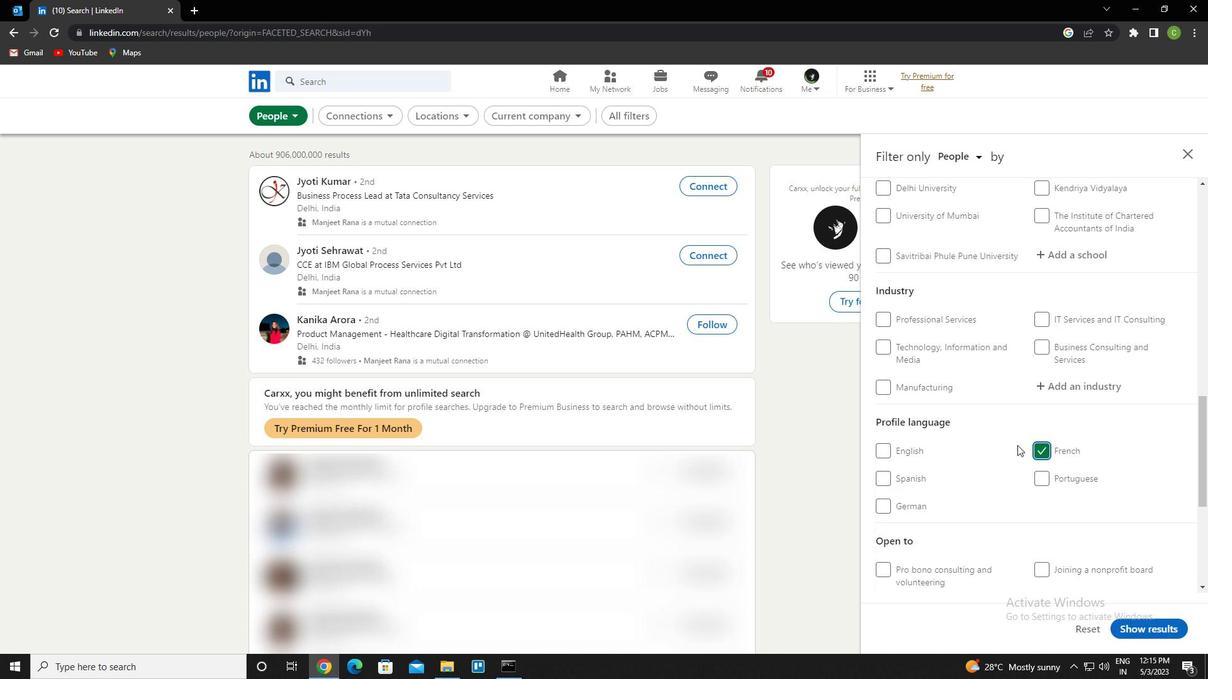 
Action: Mouse scrolled (1017, 446) with delta (0, 0)
Screenshot: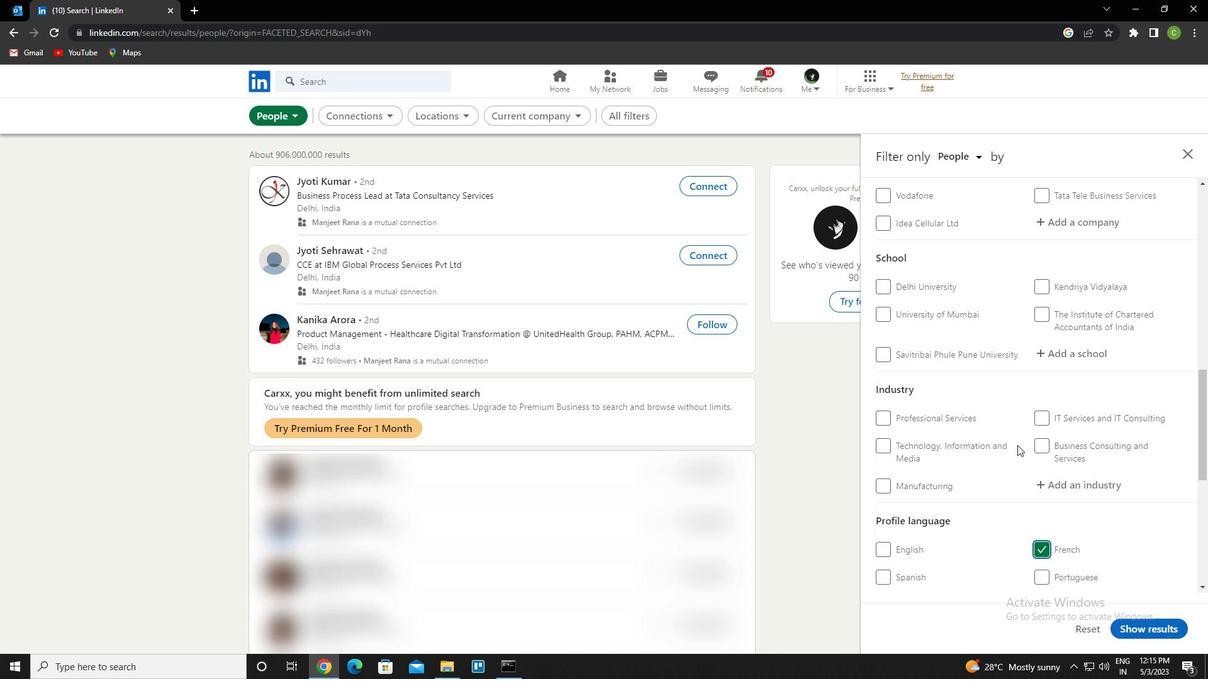 
Action: Mouse scrolled (1017, 446) with delta (0, 0)
Screenshot: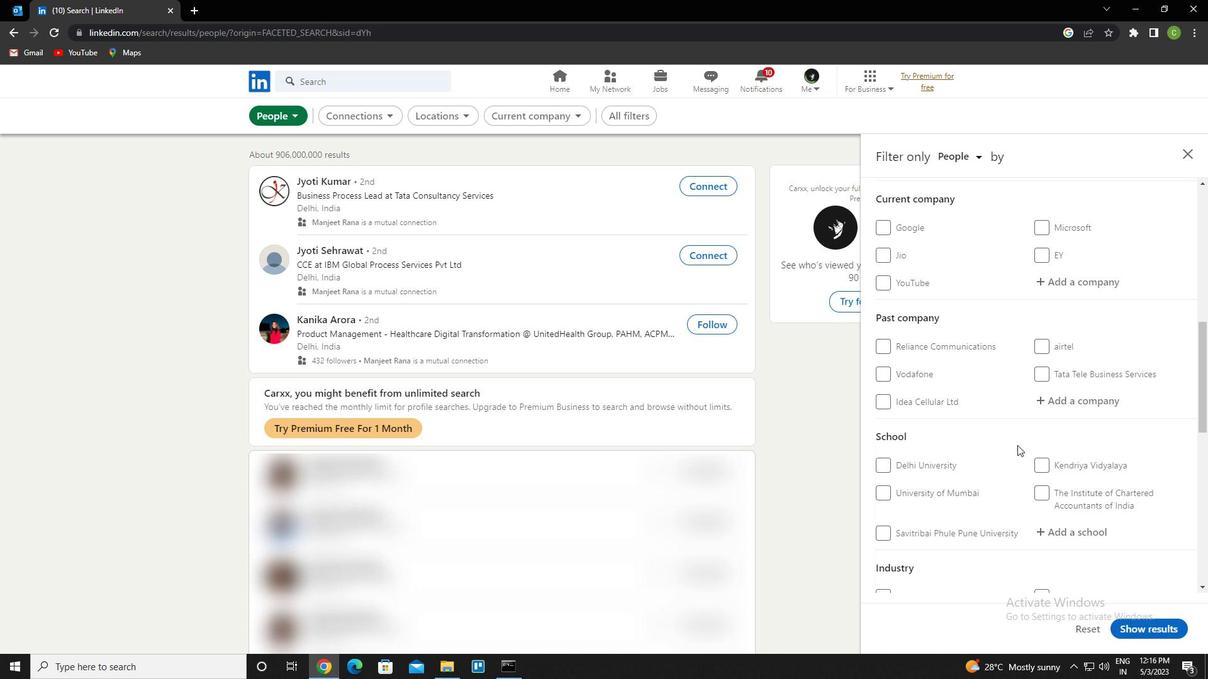 
Action: Mouse moved to (1061, 339)
Screenshot: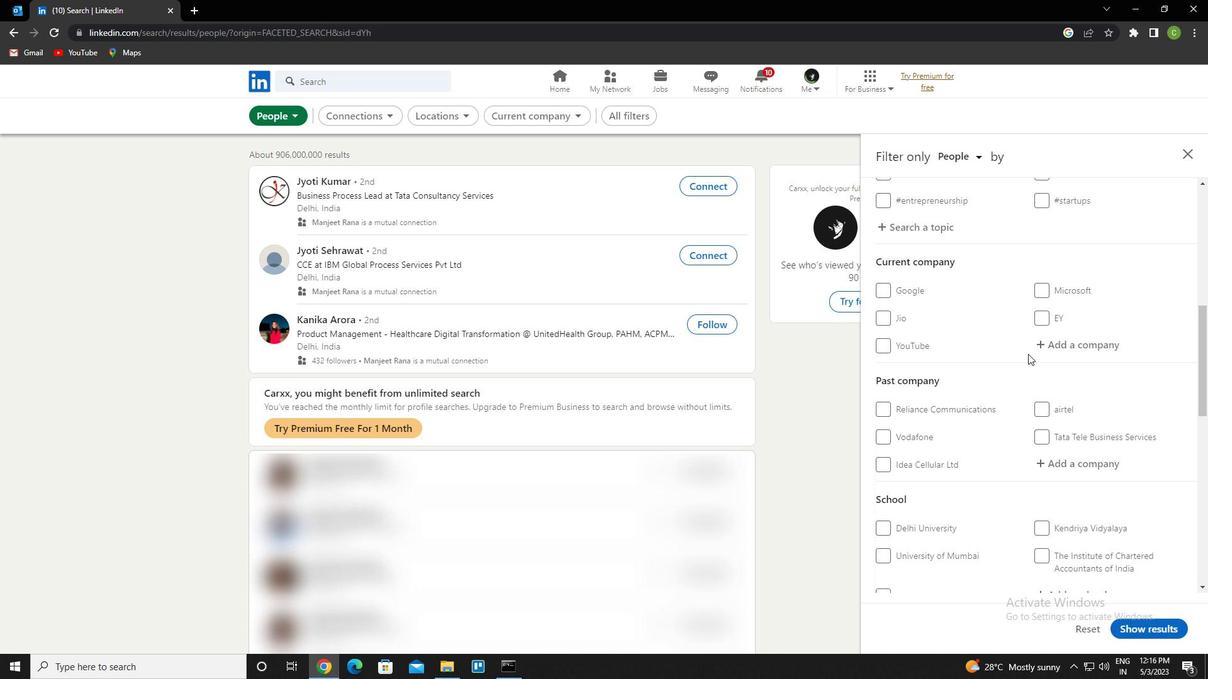 
Action: Mouse scrolled (1061, 340) with delta (0, 0)
Screenshot: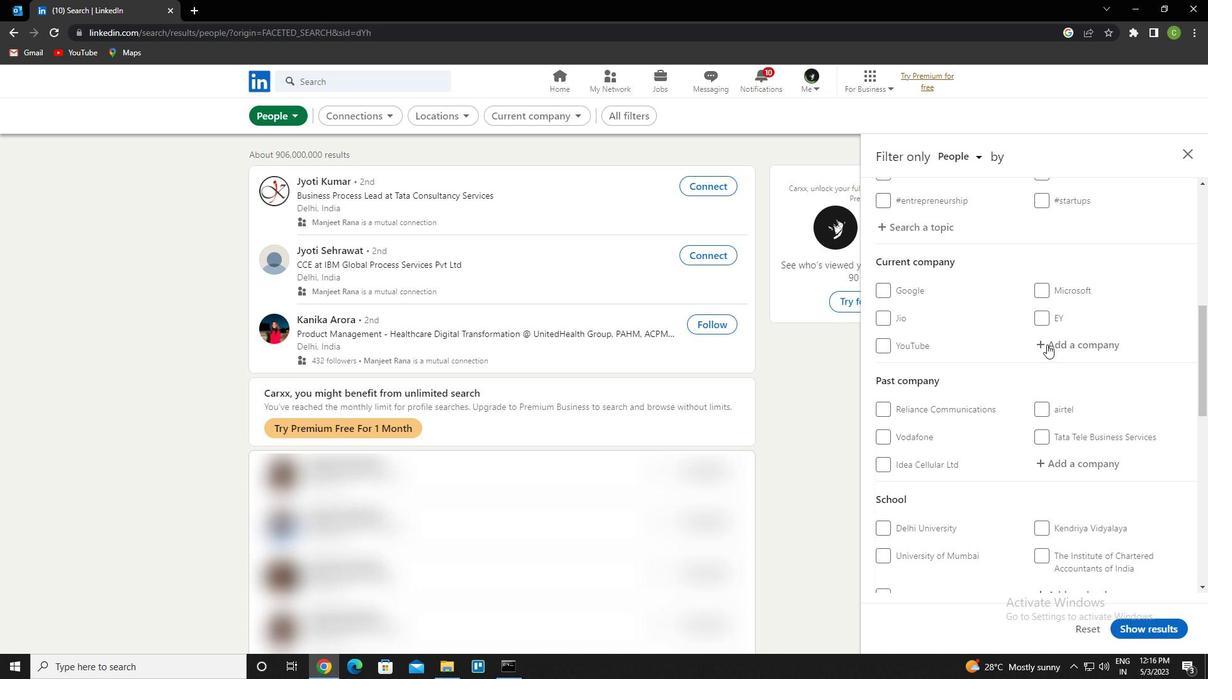 
Action: Mouse scrolled (1061, 340) with delta (0, 0)
Screenshot: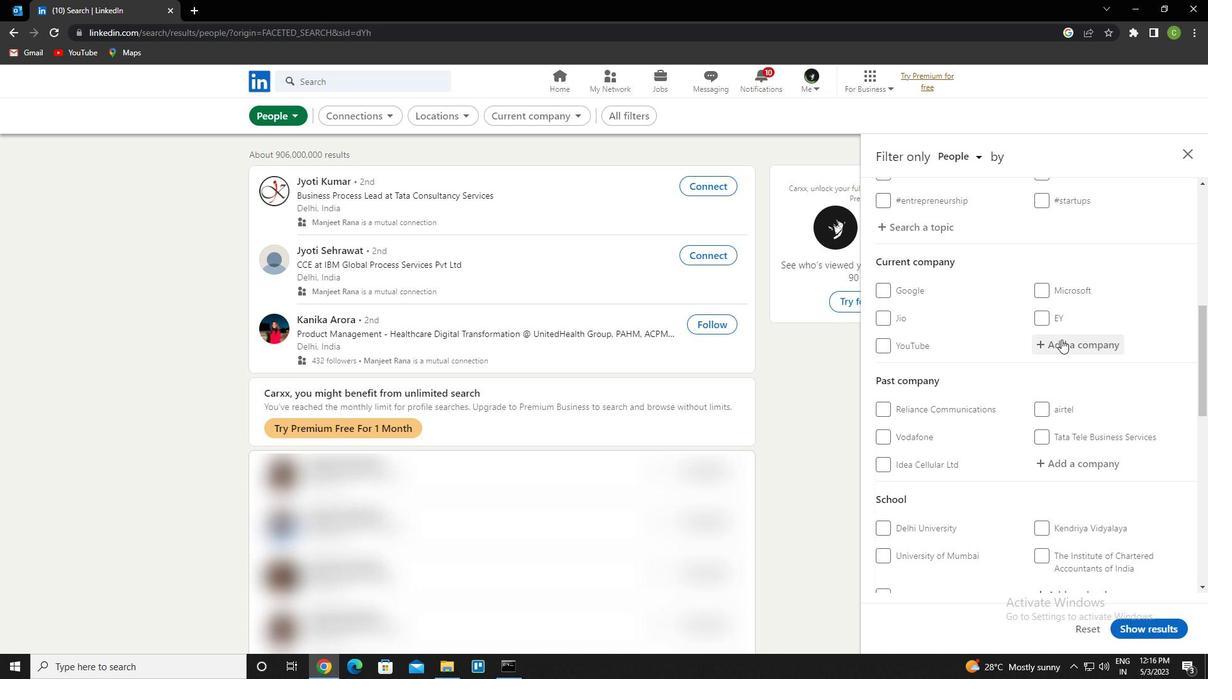 
Action: Mouse scrolled (1061, 339) with delta (0, 0)
Screenshot: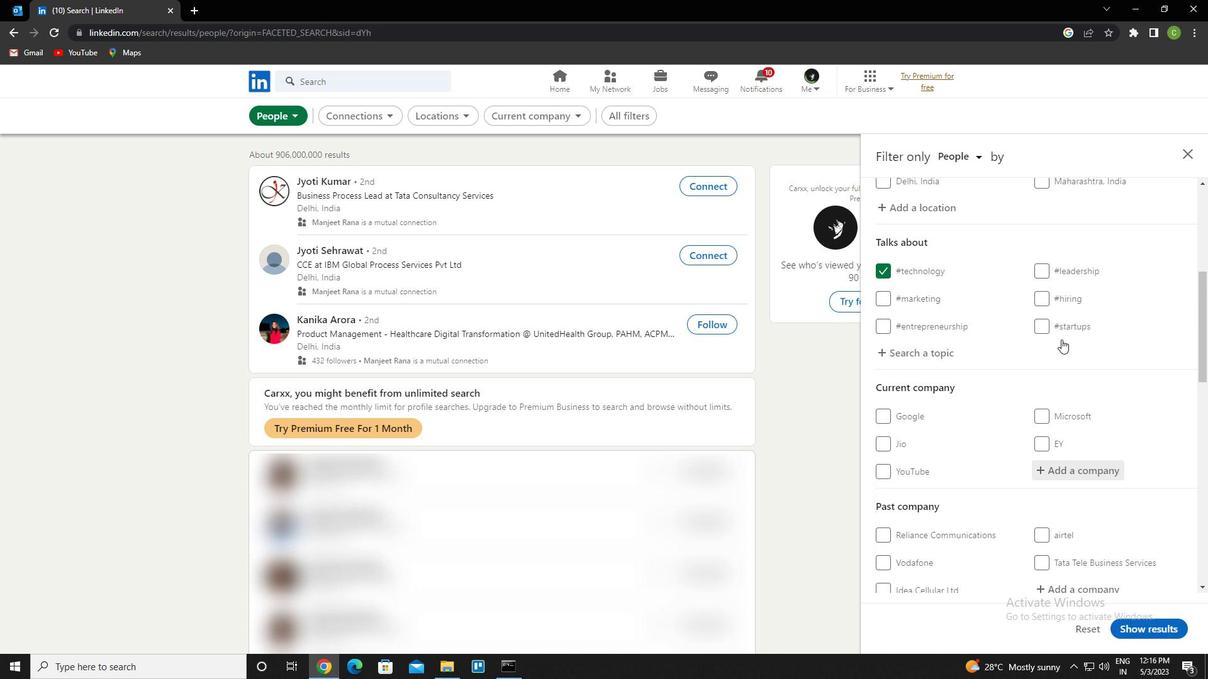 
Action: Mouse scrolled (1061, 339) with delta (0, 0)
Screenshot: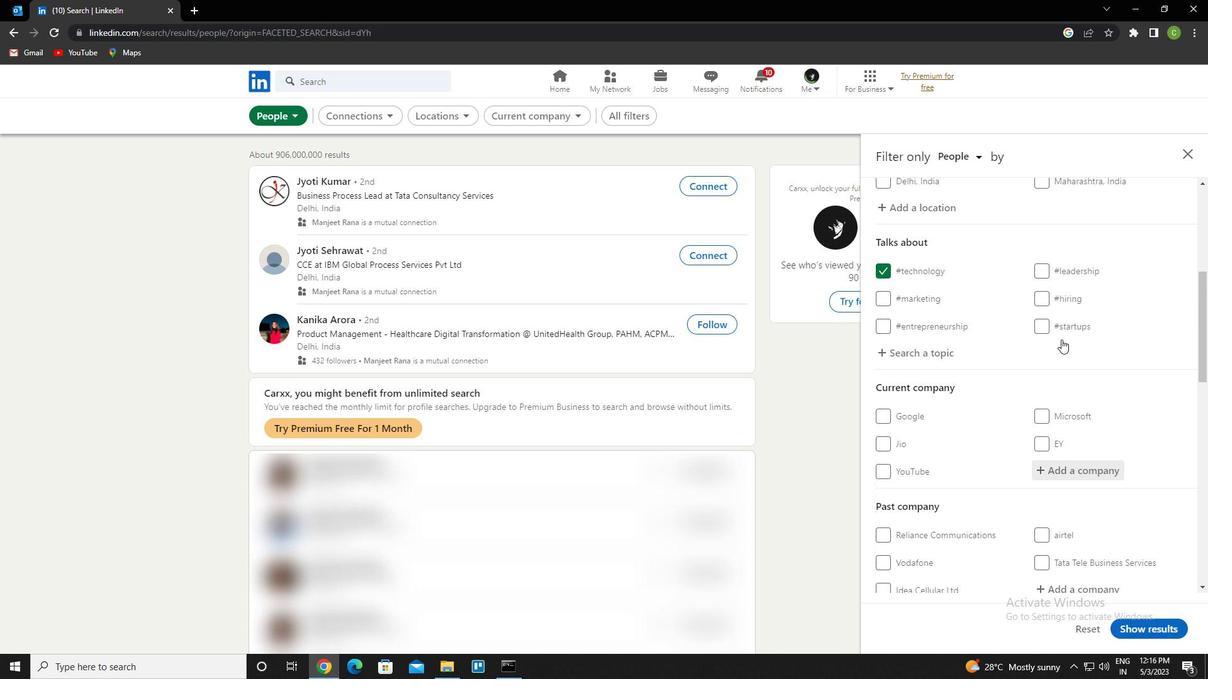
Action: Mouse scrolled (1061, 339) with delta (0, 0)
Screenshot: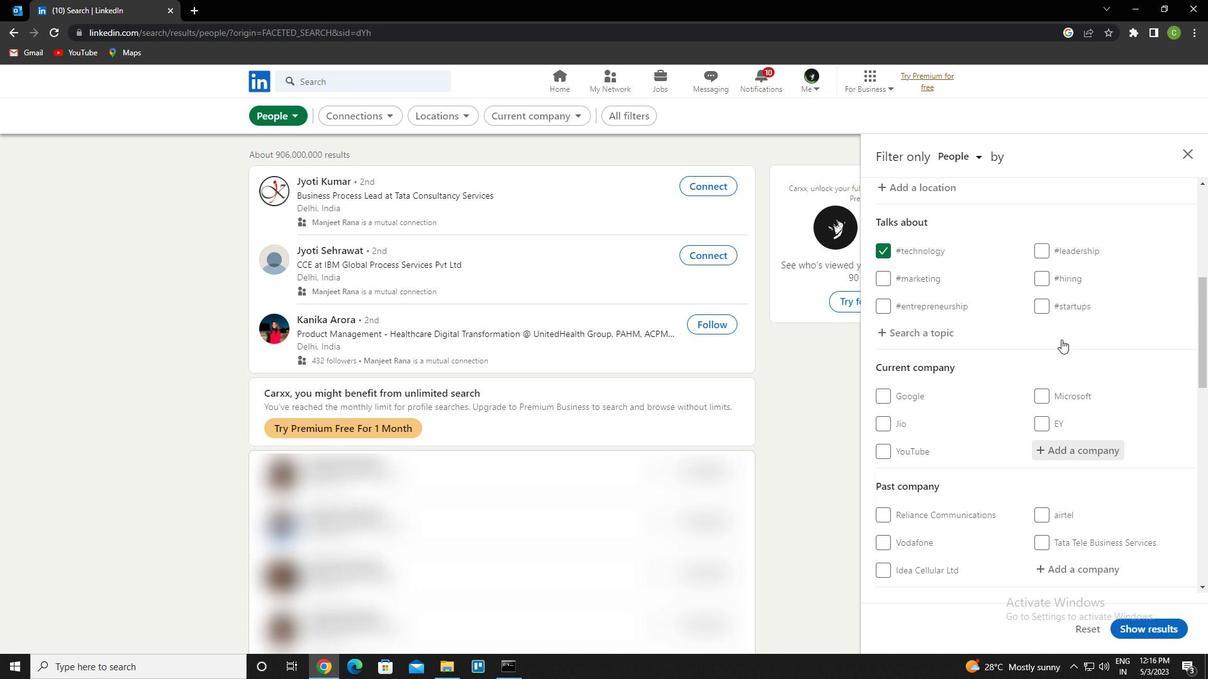 
Action: Mouse moved to (1077, 289)
Screenshot: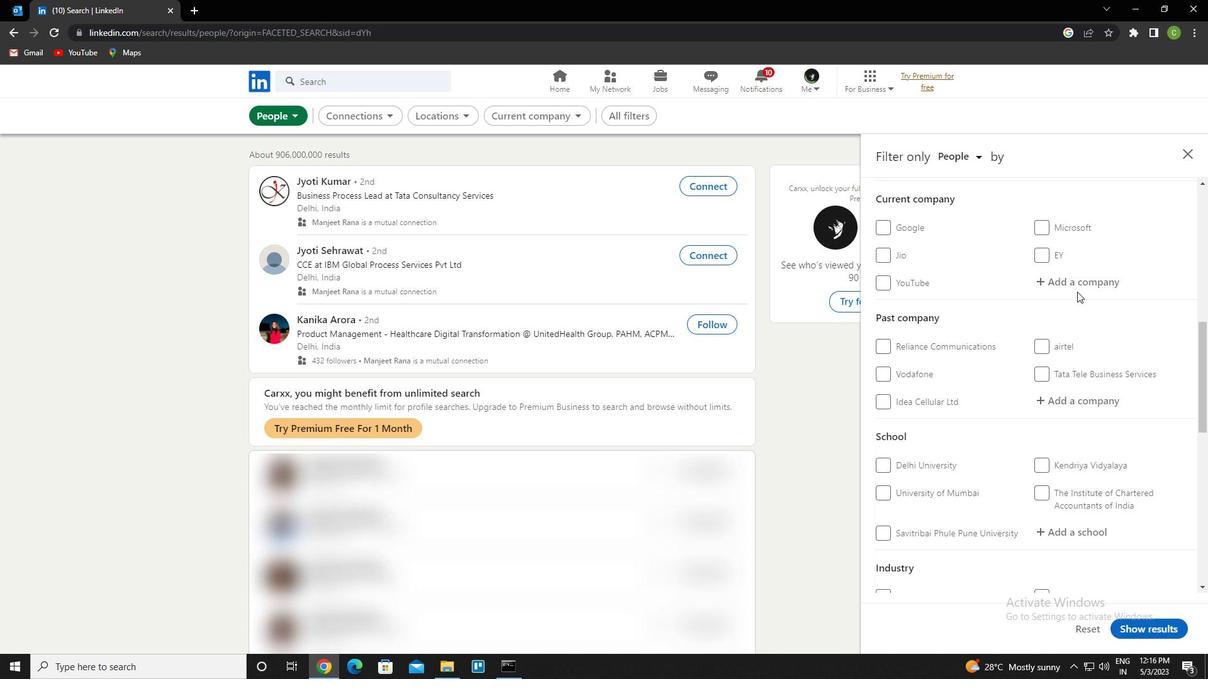 
Action: Mouse pressed left at (1077, 289)
Screenshot: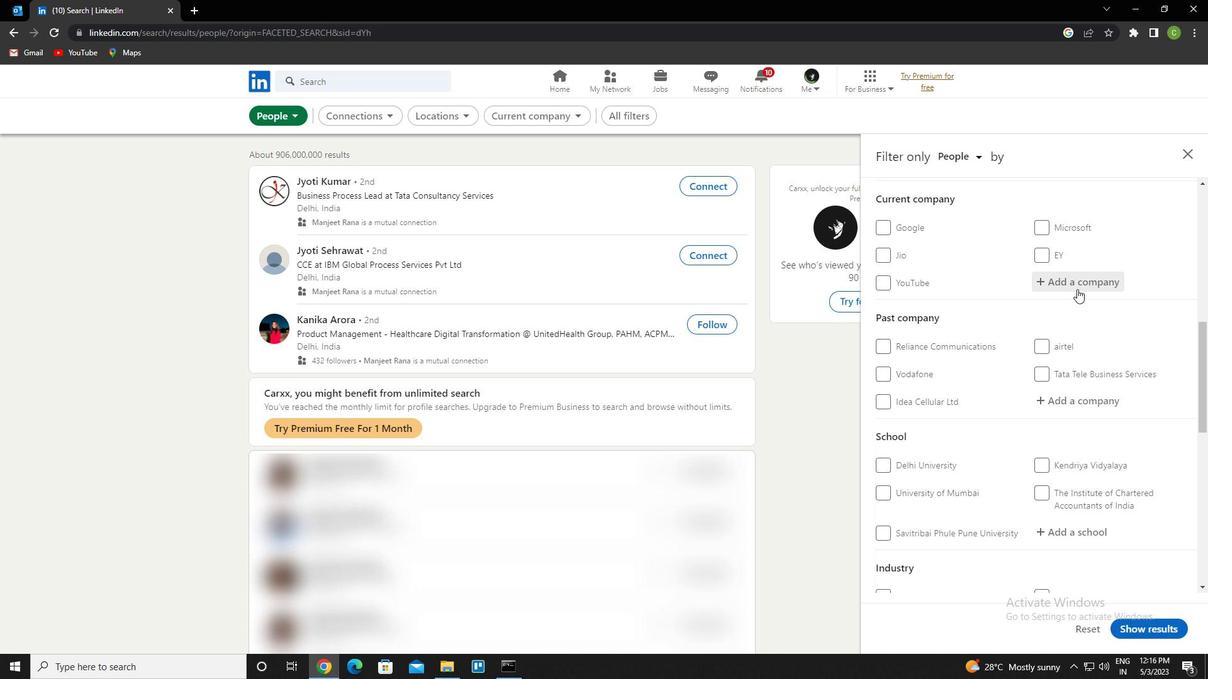 
Action: Key pressed <Key.caps_lock>j<Key.caps_lock>aquar<Key.space><Key.shift>&<Key.space>COMPANY<Key.space>PRIVATE<Key.down><Key.enter>
Screenshot: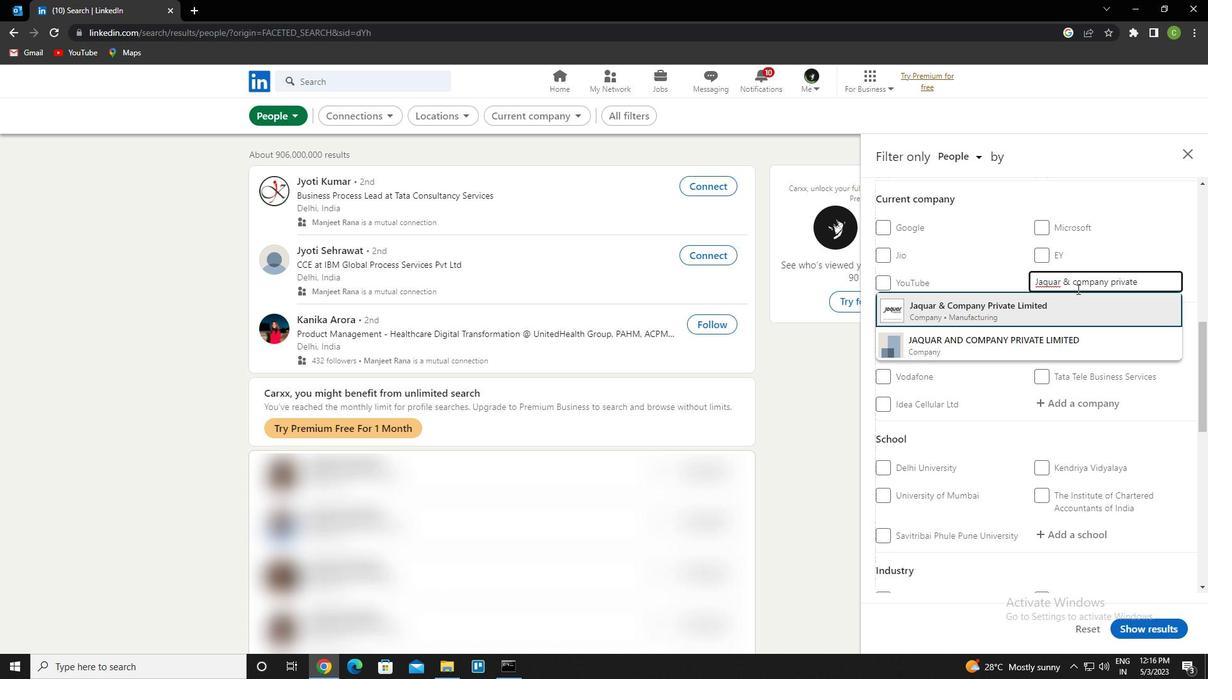 
Action: Mouse scrolled (1077, 288) with delta (0, 0)
Screenshot: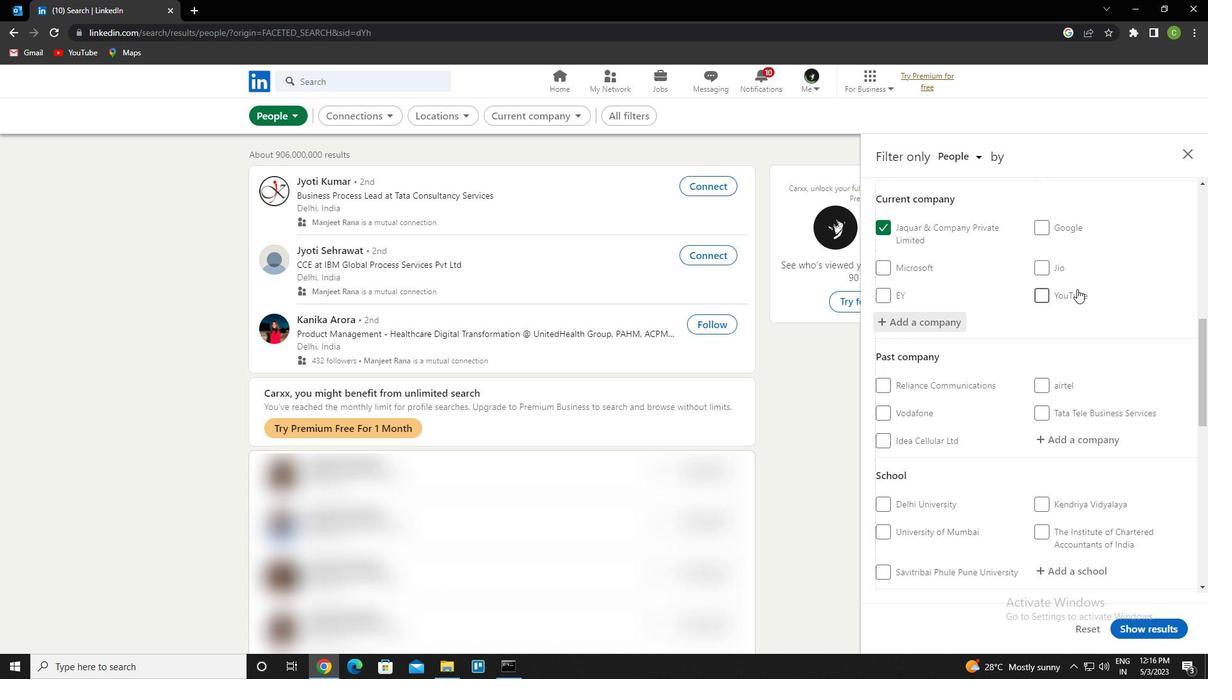 
Action: Mouse scrolled (1077, 288) with delta (0, 0)
Screenshot: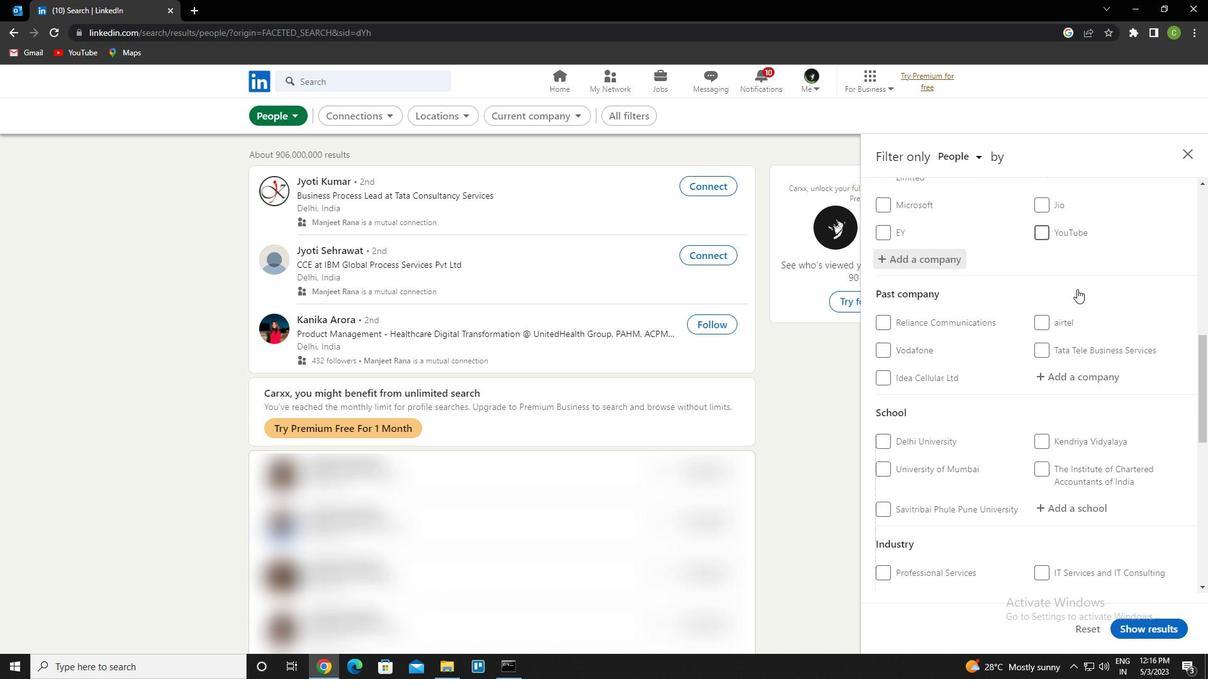 
Action: Mouse scrolled (1077, 288) with delta (0, 0)
Screenshot: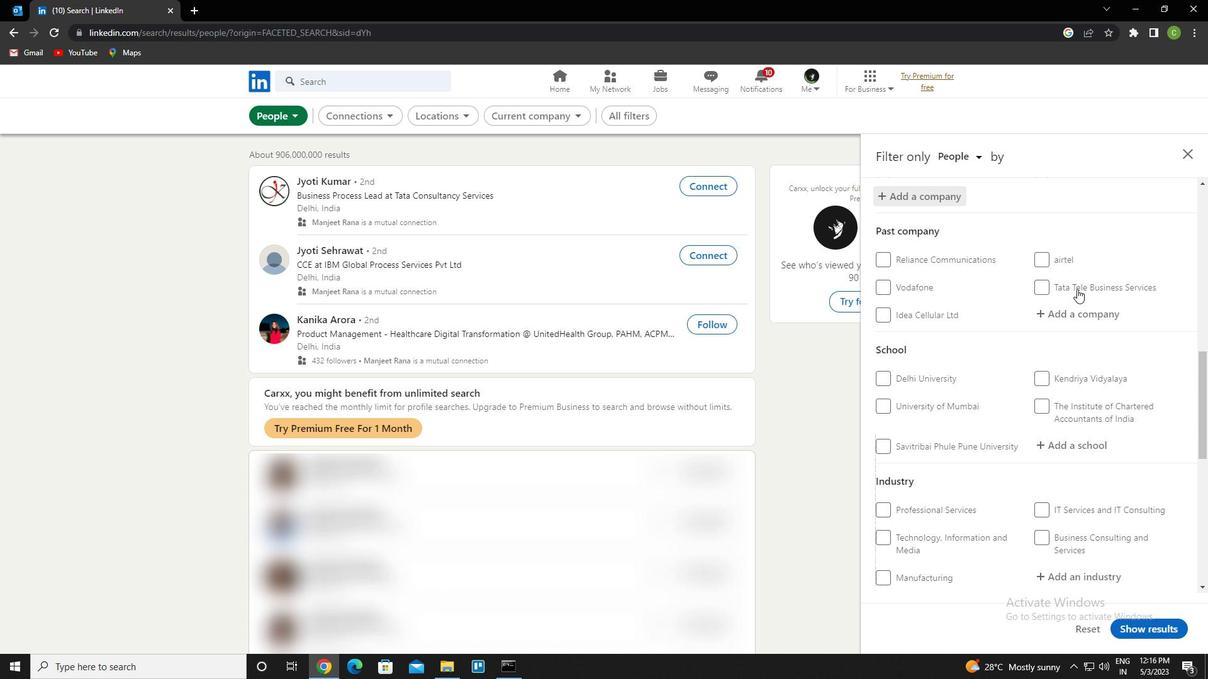 
Action: Mouse scrolled (1077, 288) with delta (0, 0)
Screenshot: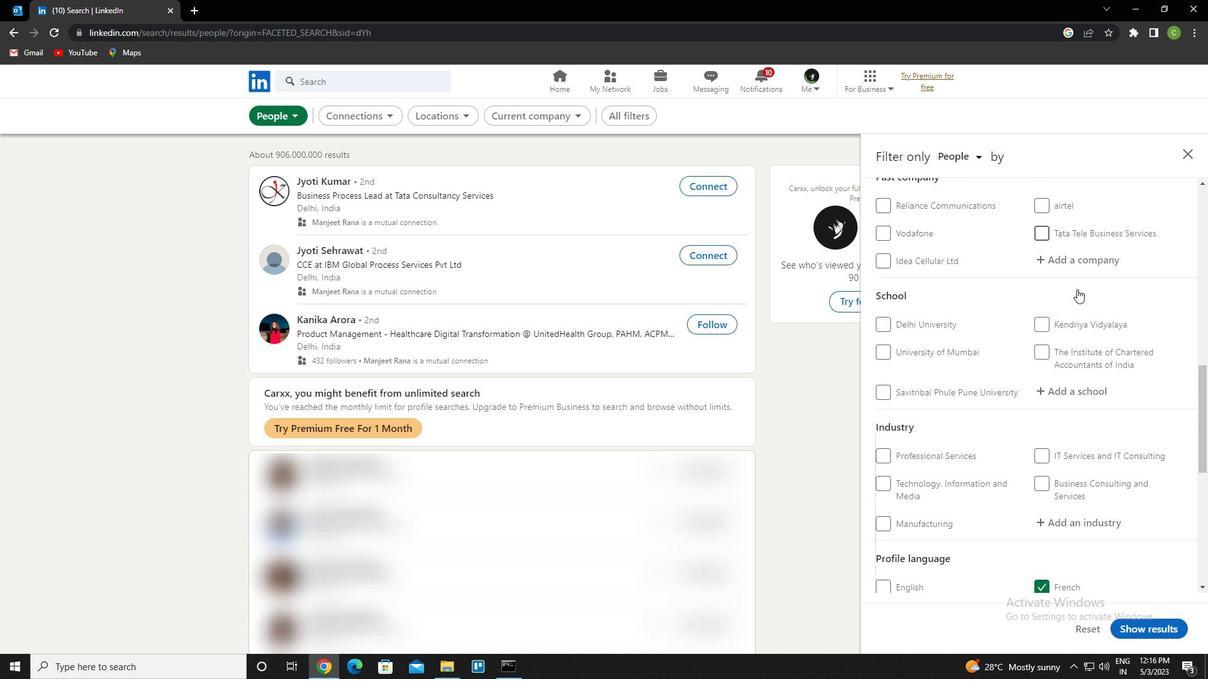 
Action: Mouse moved to (1067, 315)
Screenshot: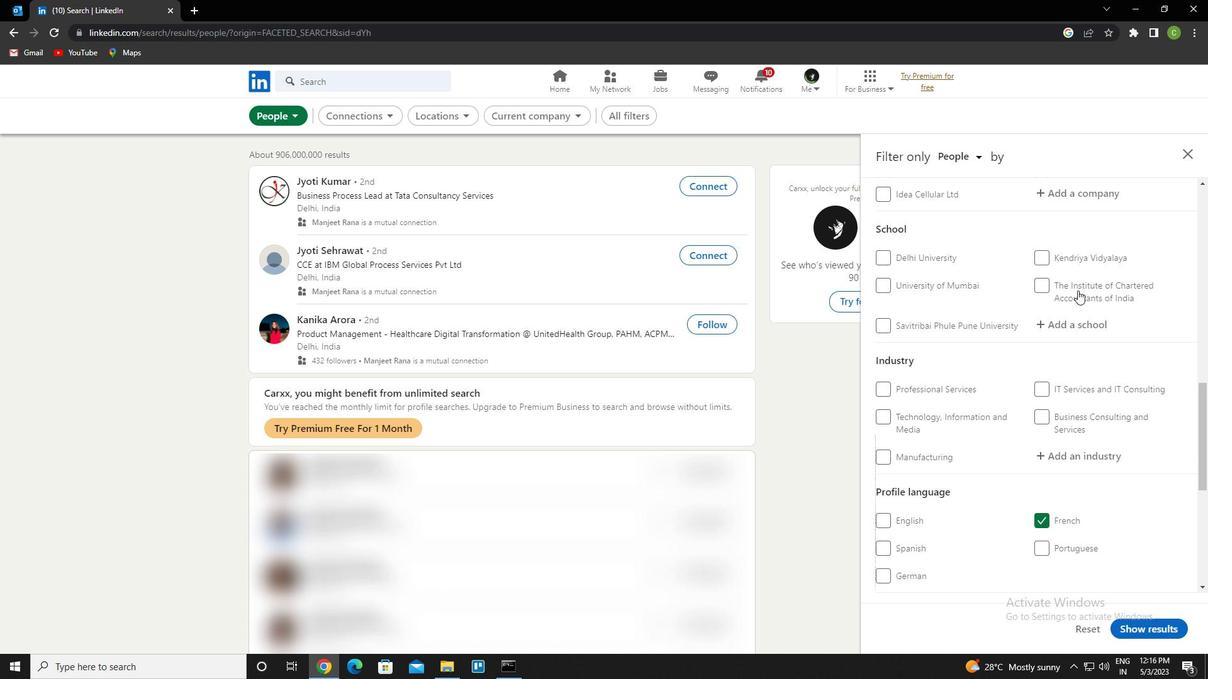 
Action: Mouse pressed left at (1067, 315)
Screenshot: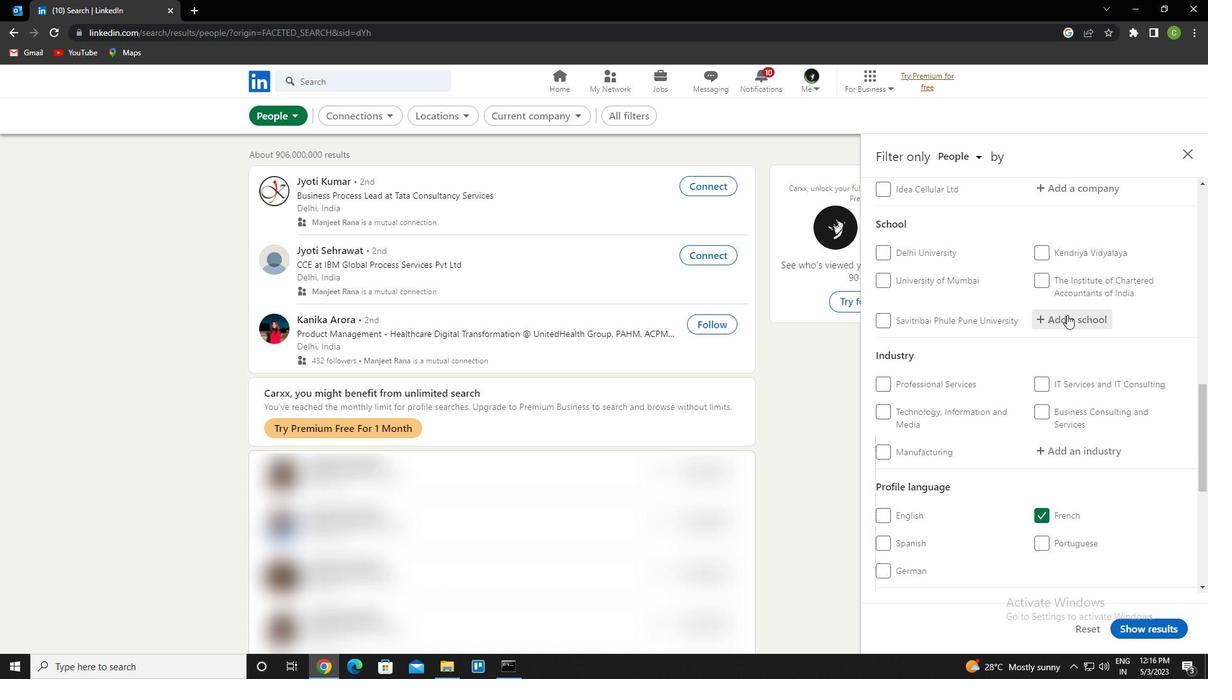 
Action: Key pressed <Key.caps_lock>N<Key.caps_lock>A<Key.enter>
Screenshot: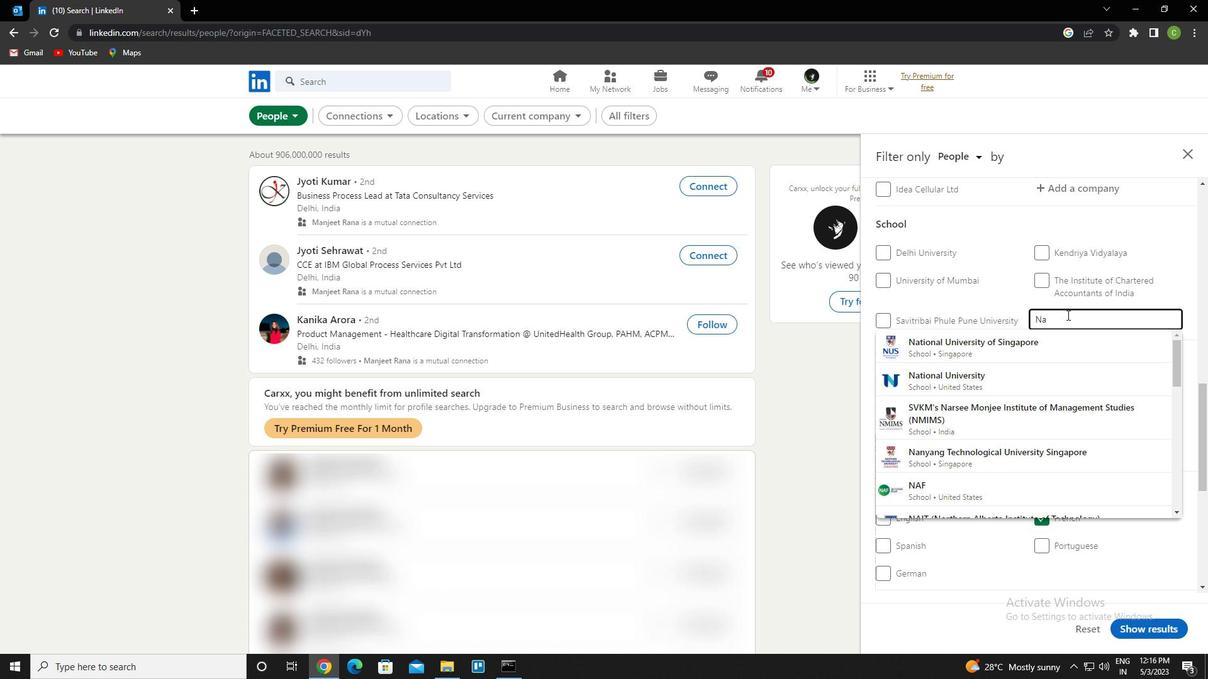
Action: Mouse scrolled (1067, 314) with delta (0, 0)
Screenshot: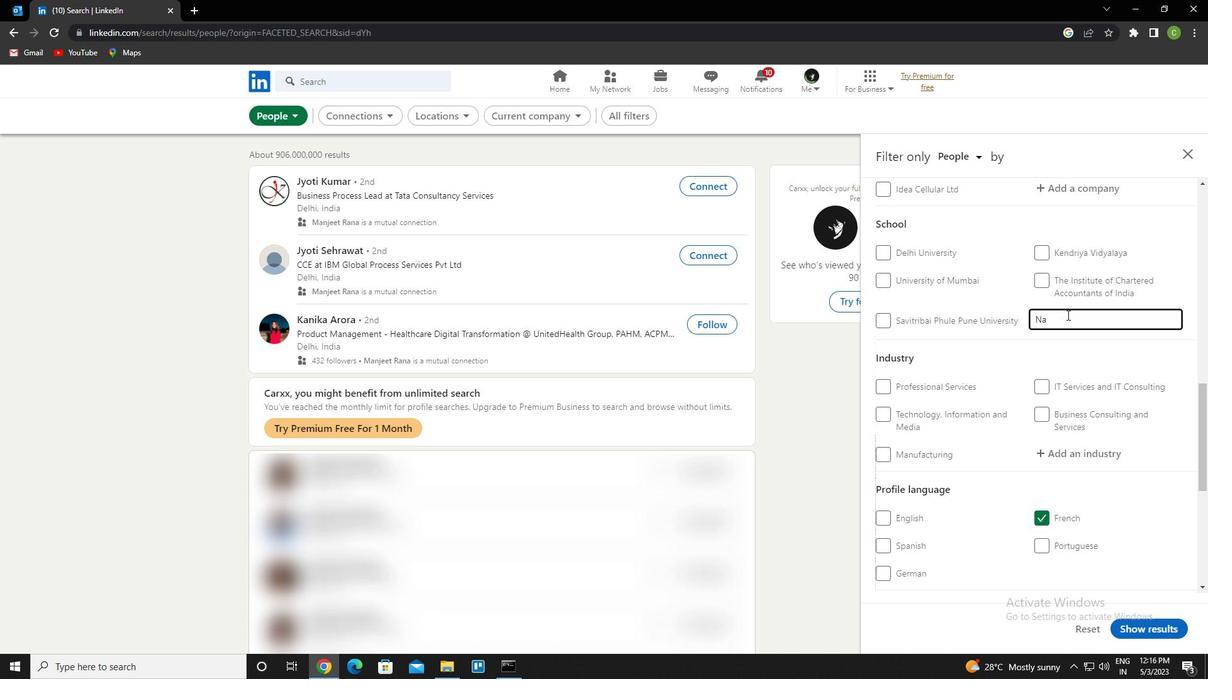 
Action: Mouse scrolled (1067, 314) with delta (0, 0)
Screenshot: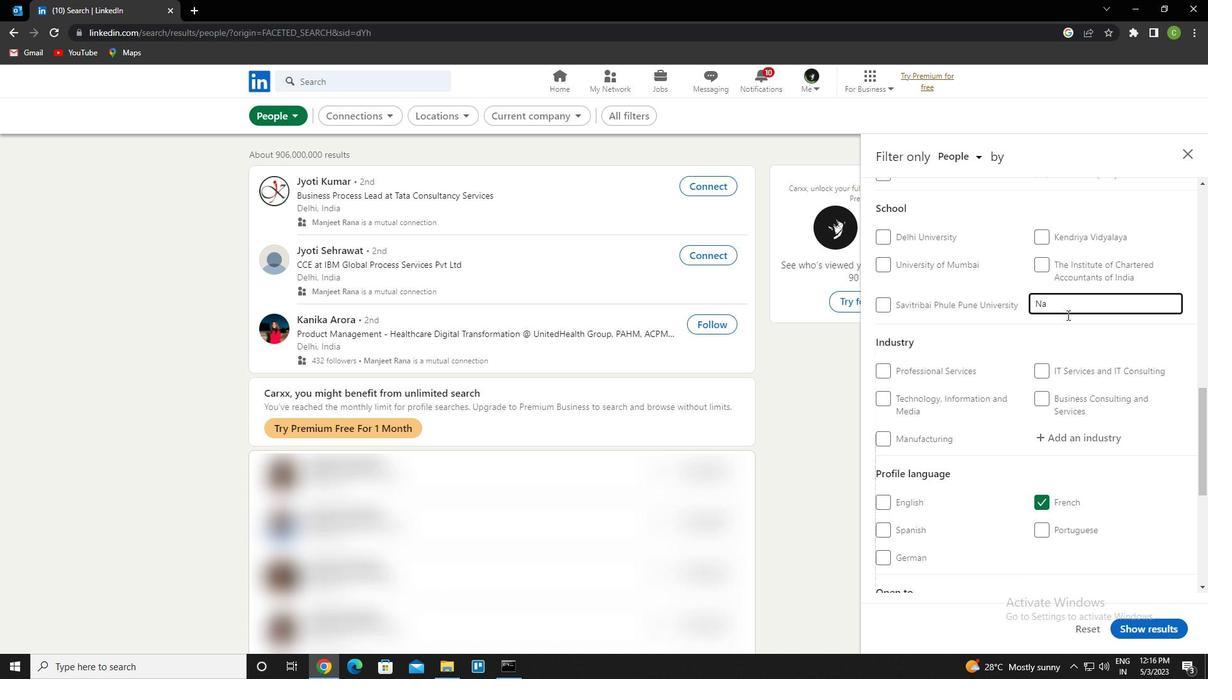 
Action: Mouse moved to (1076, 332)
Screenshot: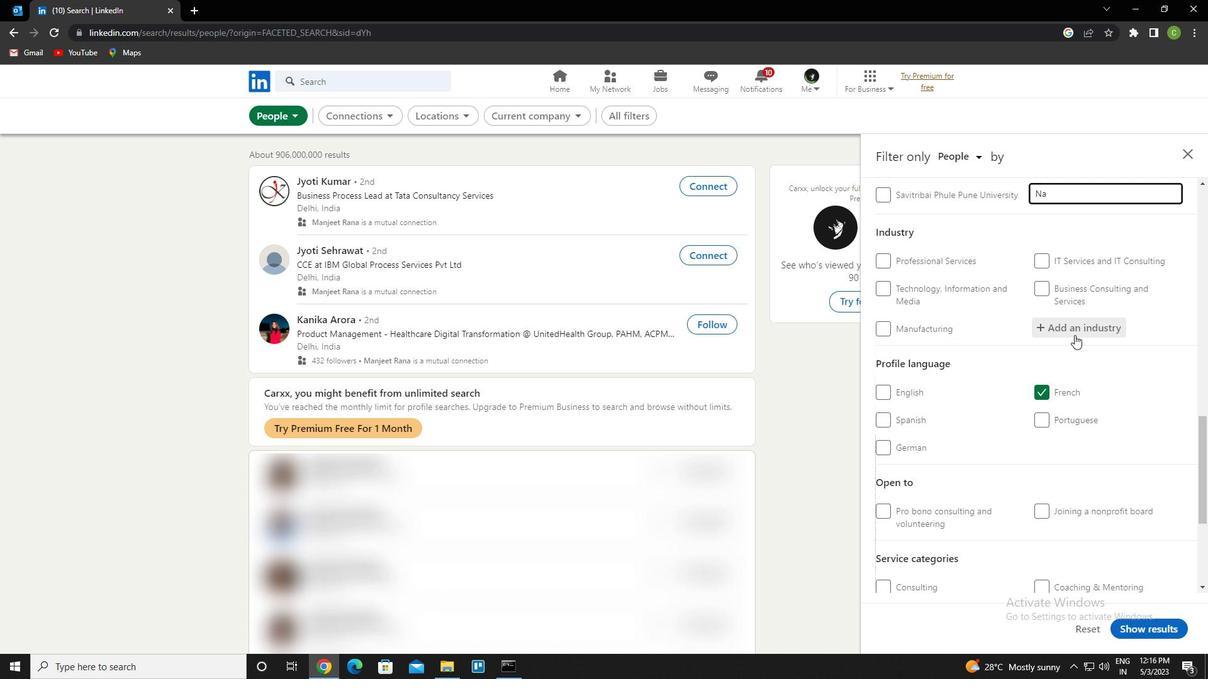 
Action: Mouse pressed left at (1076, 332)
Screenshot: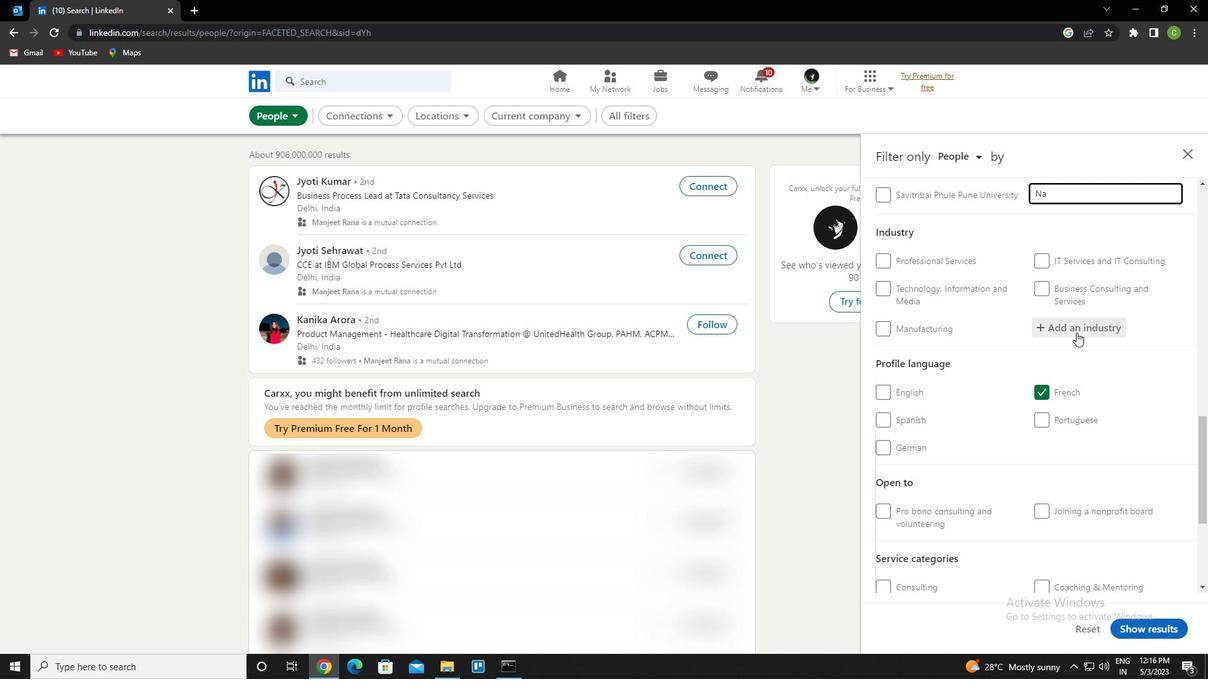 
Action: Key pressed <Key.caps_lock>E<Key.caps_lock>LECTRIC<Key.space>POWER<Key.space>TRANSMISSION<Key.space><Key.down><Key.enter>
Screenshot: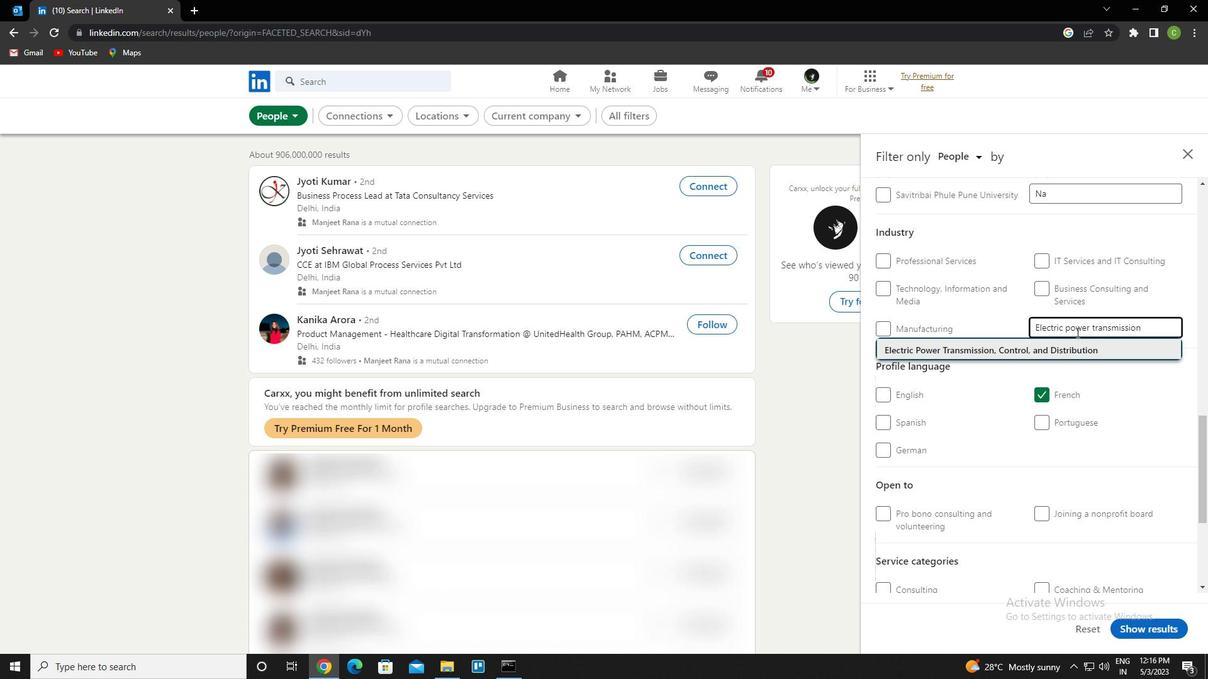 
Action: Mouse scrolled (1076, 332) with delta (0, 0)
Screenshot: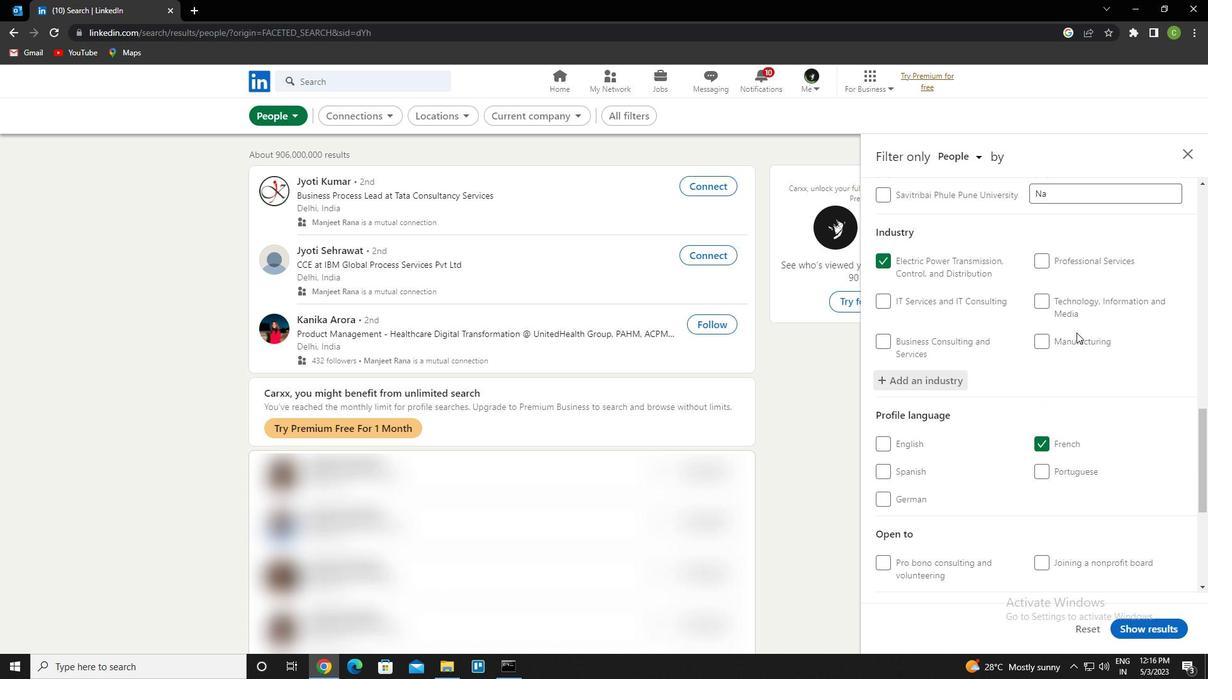 
Action: Mouse scrolled (1076, 332) with delta (0, 0)
Screenshot: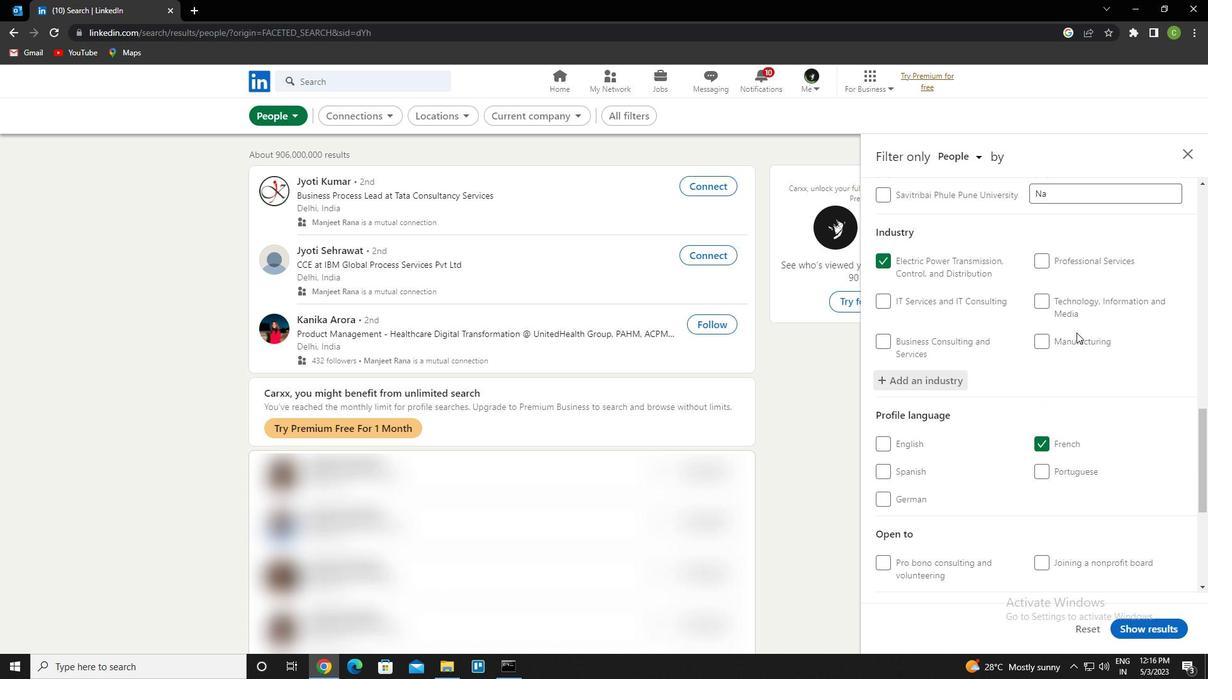 
Action: Mouse scrolled (1076, 332) with delta (0, 0)
Screenshot: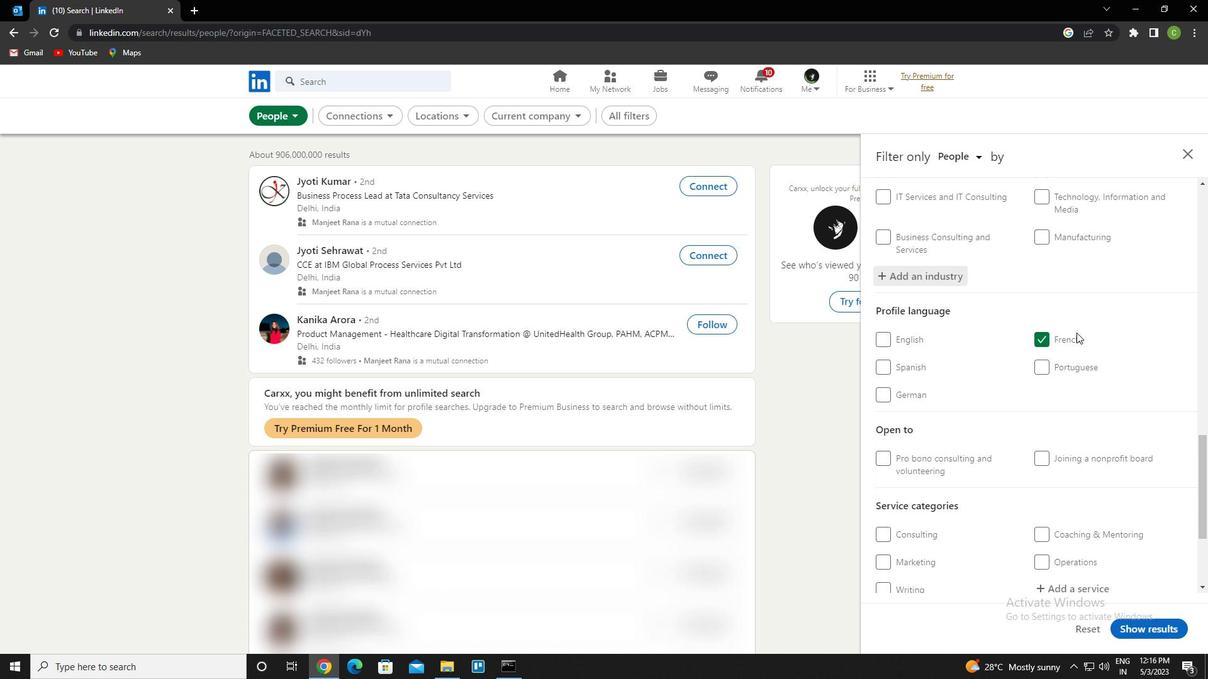 
Action: Mouse scrolled (1076, 332) with delta (0, 0)
Screenshot: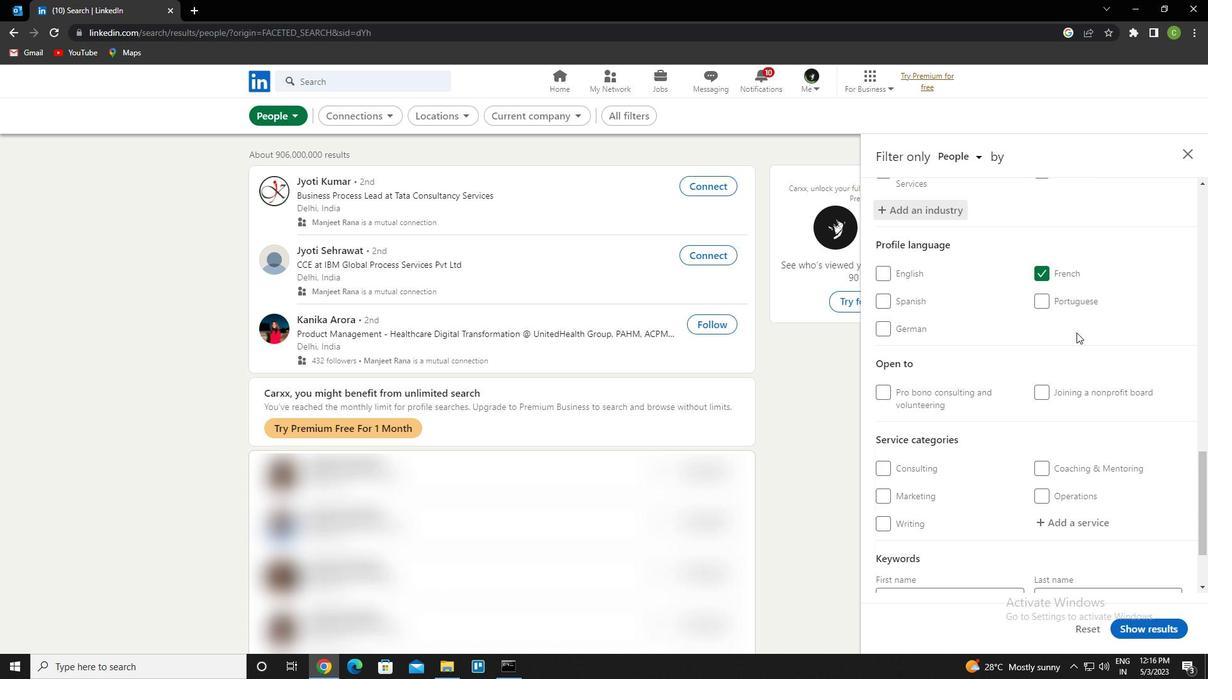 
Action: Mouse scrolled (1076, 332) with delta (0, 0)
Screenshot: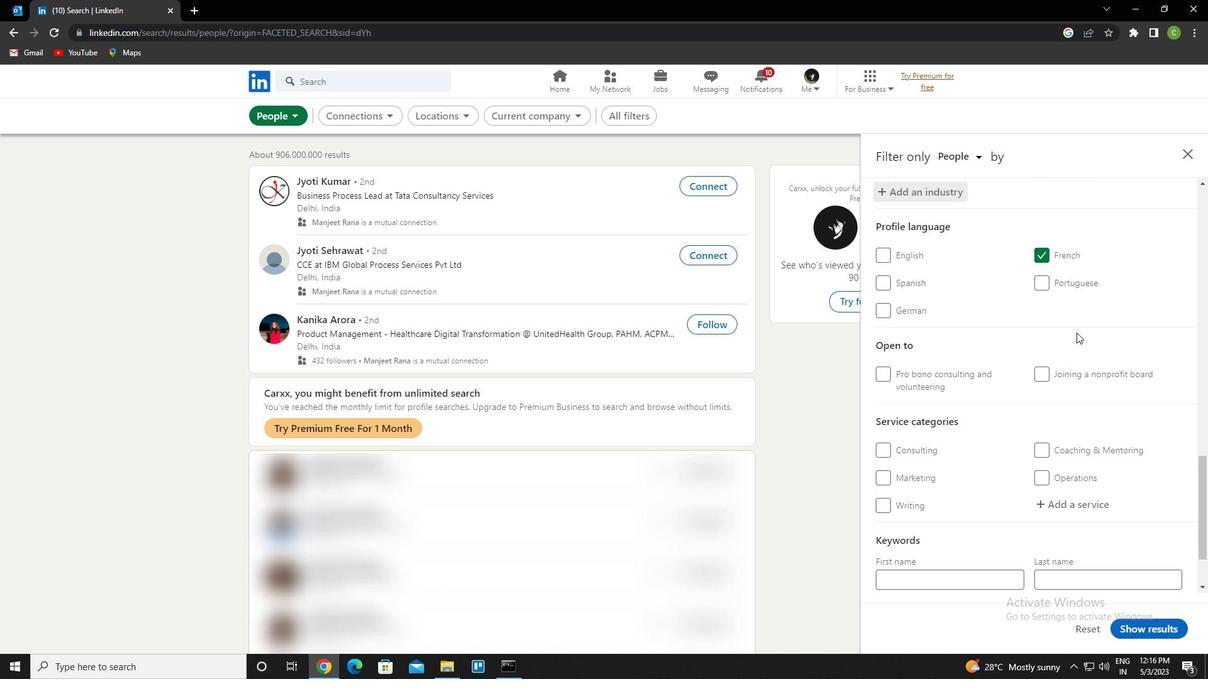 
Action: Mouse scrolled (1076, 332) with delta (0, 0)
Screenshot: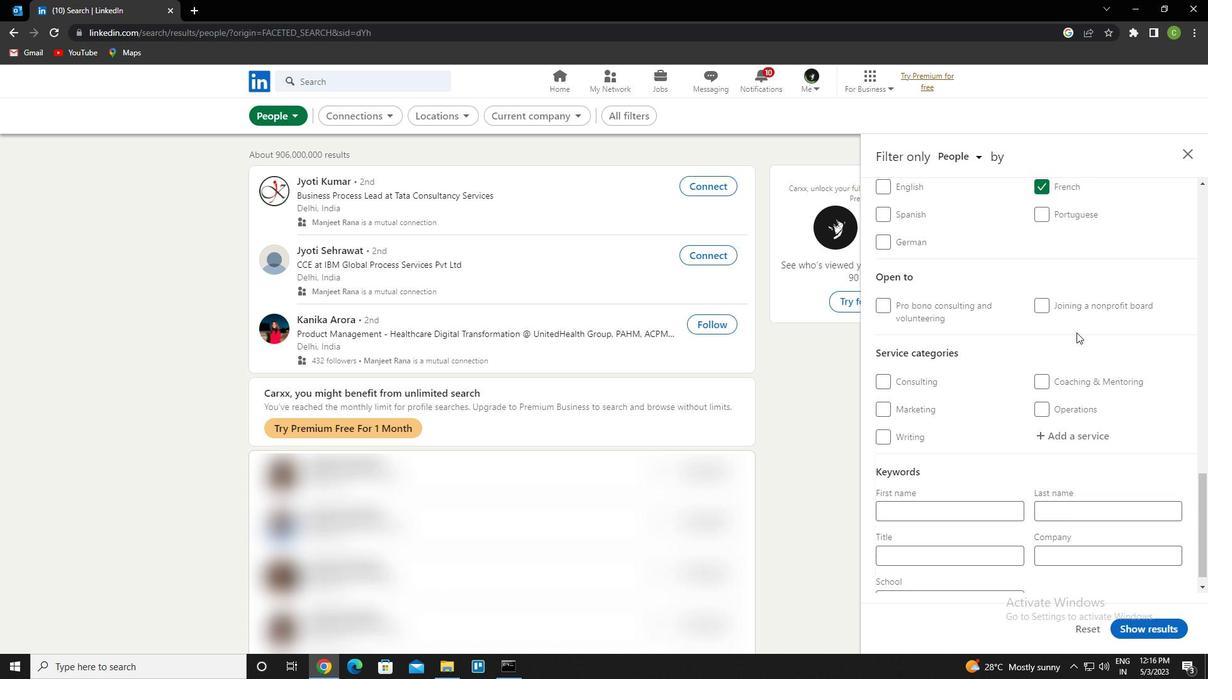 
Action: Mouse moved to (1080, 412)
Screenshot: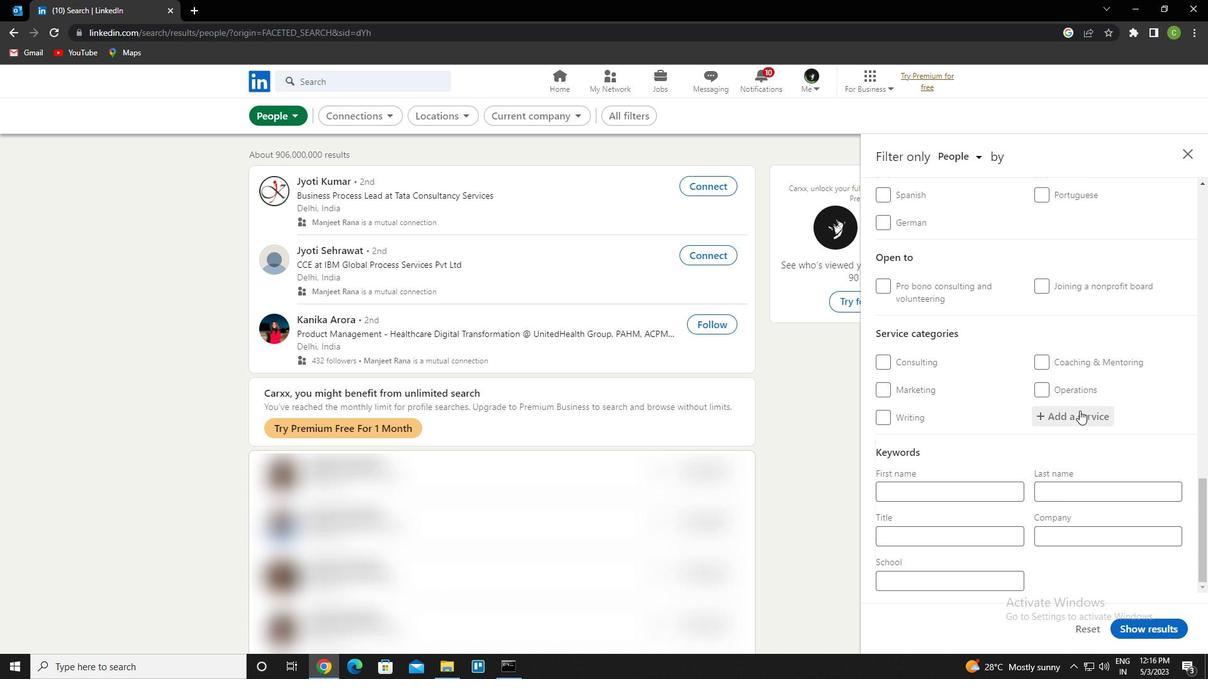 
Action: Mouse pressed left at (1080, 412)
Screenshot: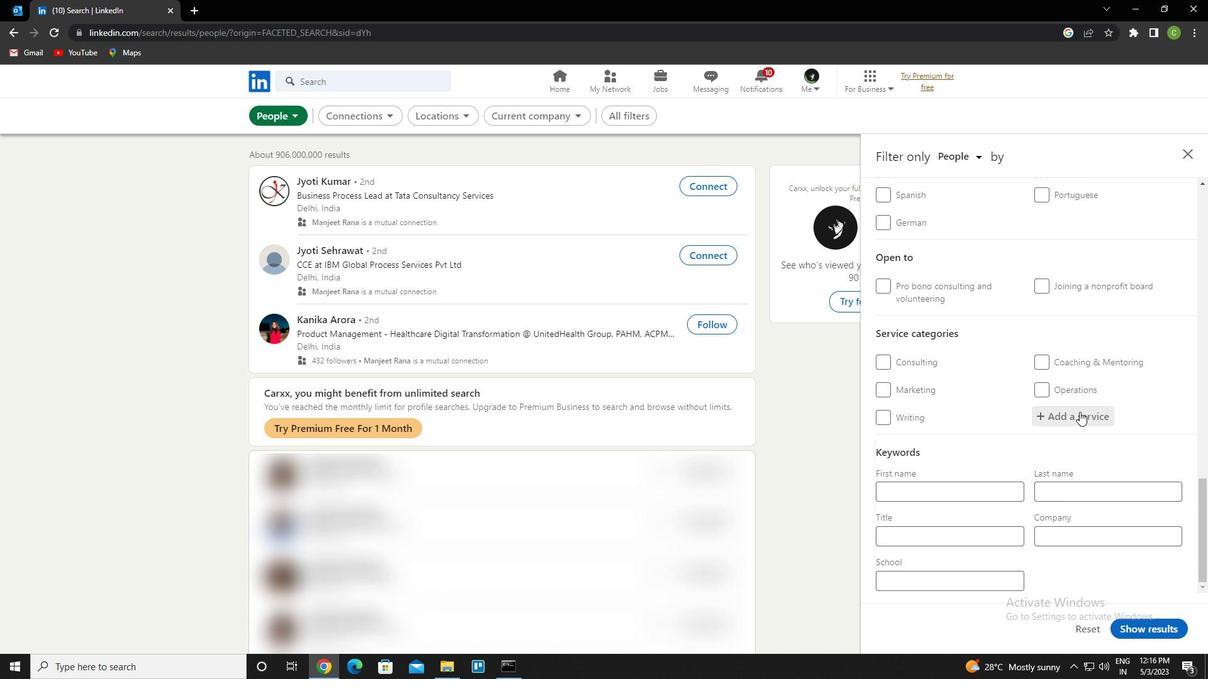 
Action: Key pressed <Key.caps_lock>T<Key.caps_lock>AX<Key.space>PE<Key.backspace>REPARATION<Key.down><Key.enter>
Screenshot: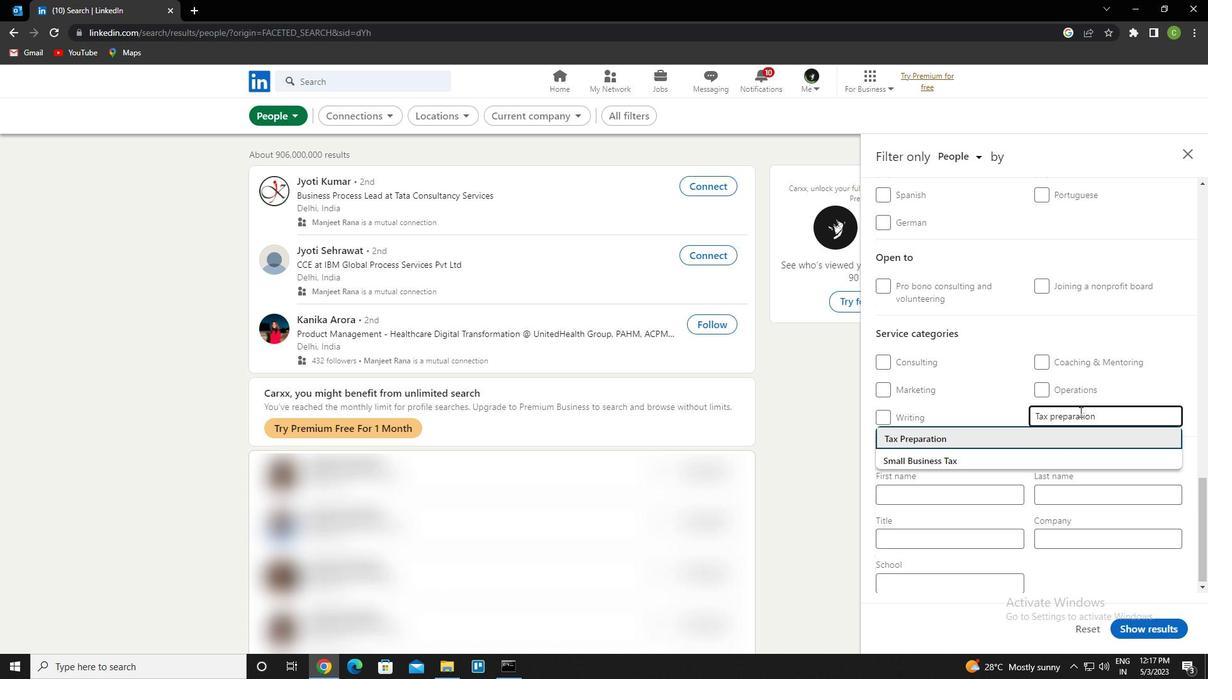 
Action: Mouse scrolled (1080, 411) with delta (0, 0)
Screenshot: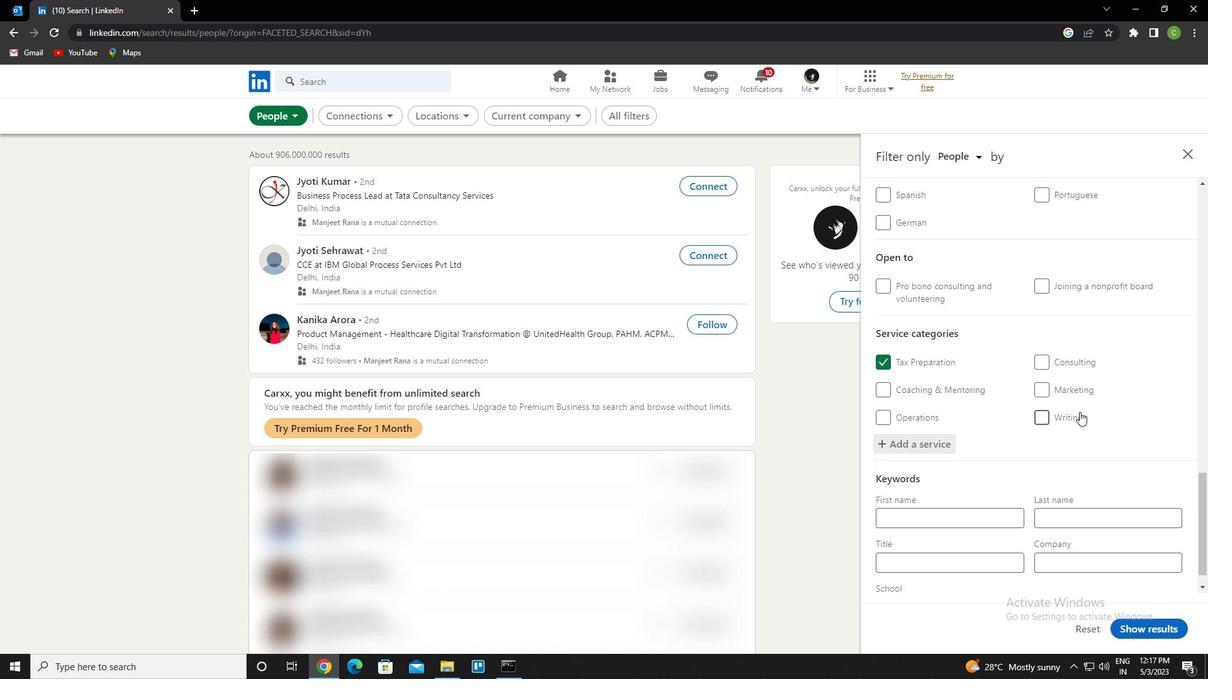 
Action: Mouse scrolled (1080, 411) with delta (0, 0)
Screenshot: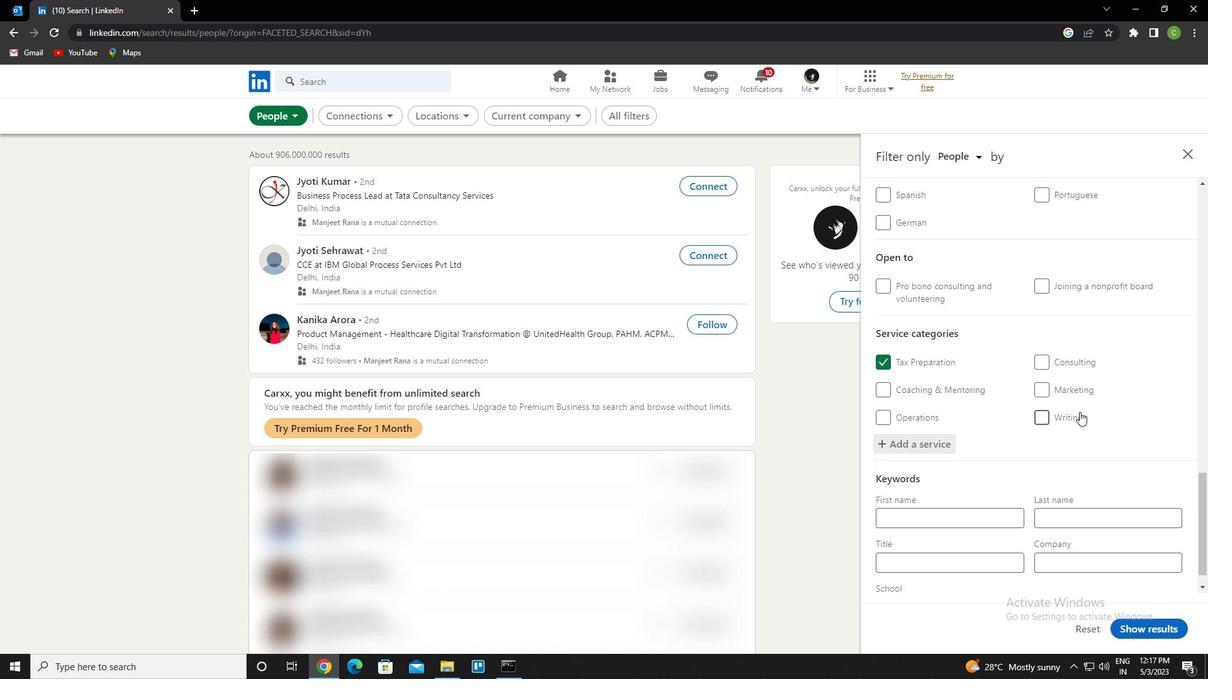 
Action: Mouse scrolled (1080, 411) with delta (0, 0)
Screenshot: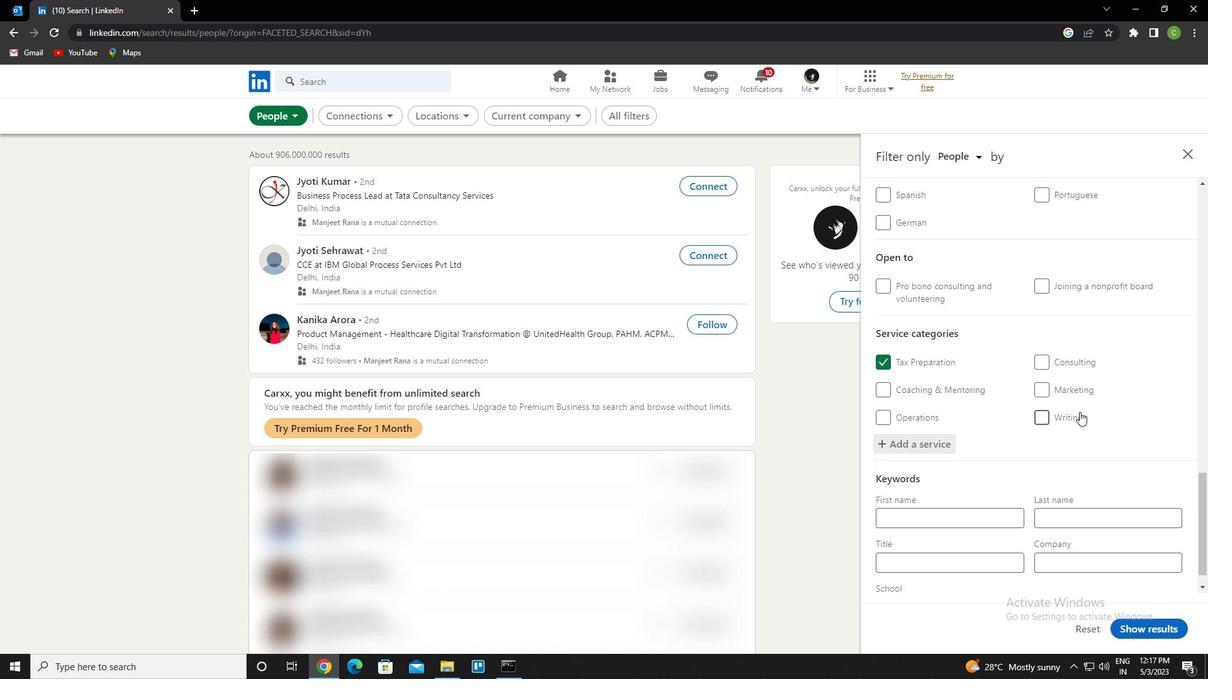 
Action: Mouse scrolled (1080, 411) with delta (0, 0)
Screenshot: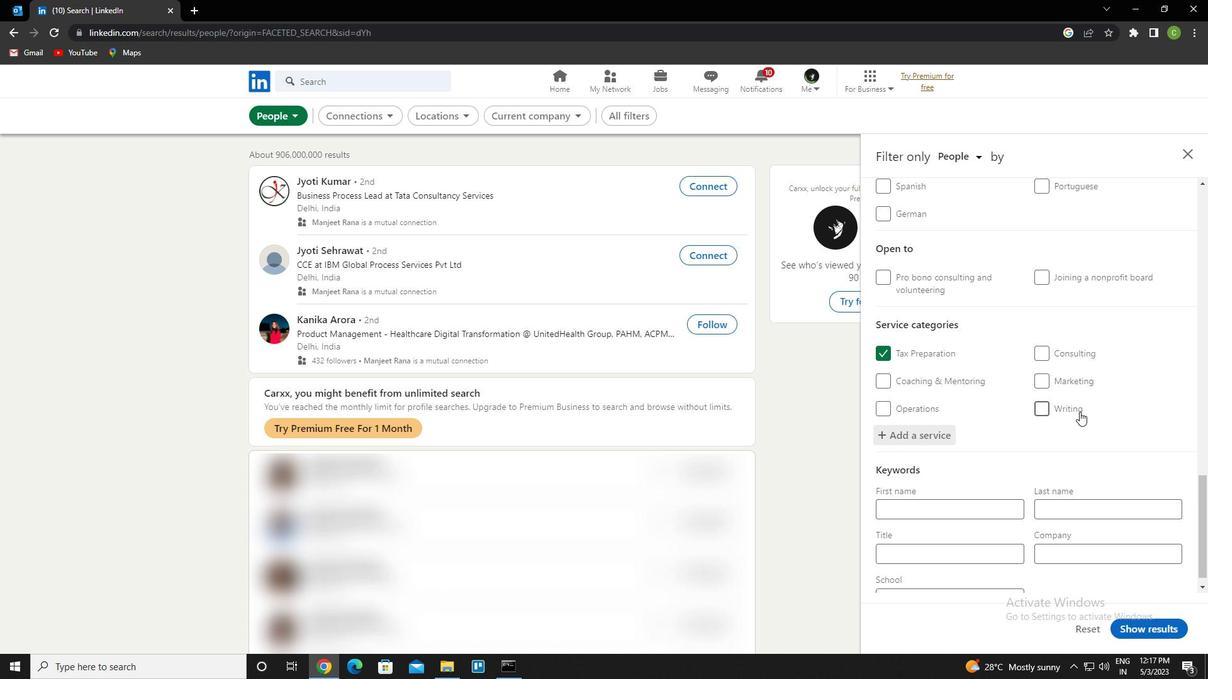 
Action: Mouse scrolled (1080, 411) with delta (0, 0)
Screenshot: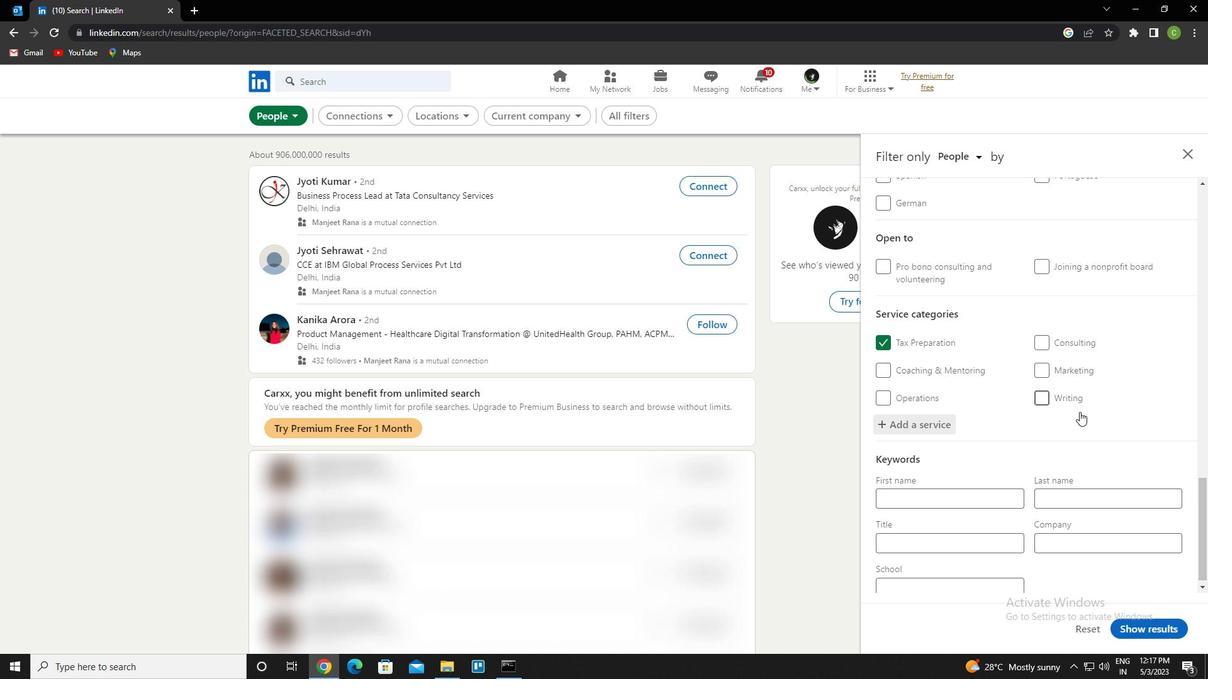 
Action: Mouse moved to (982, 534)
Screenshot: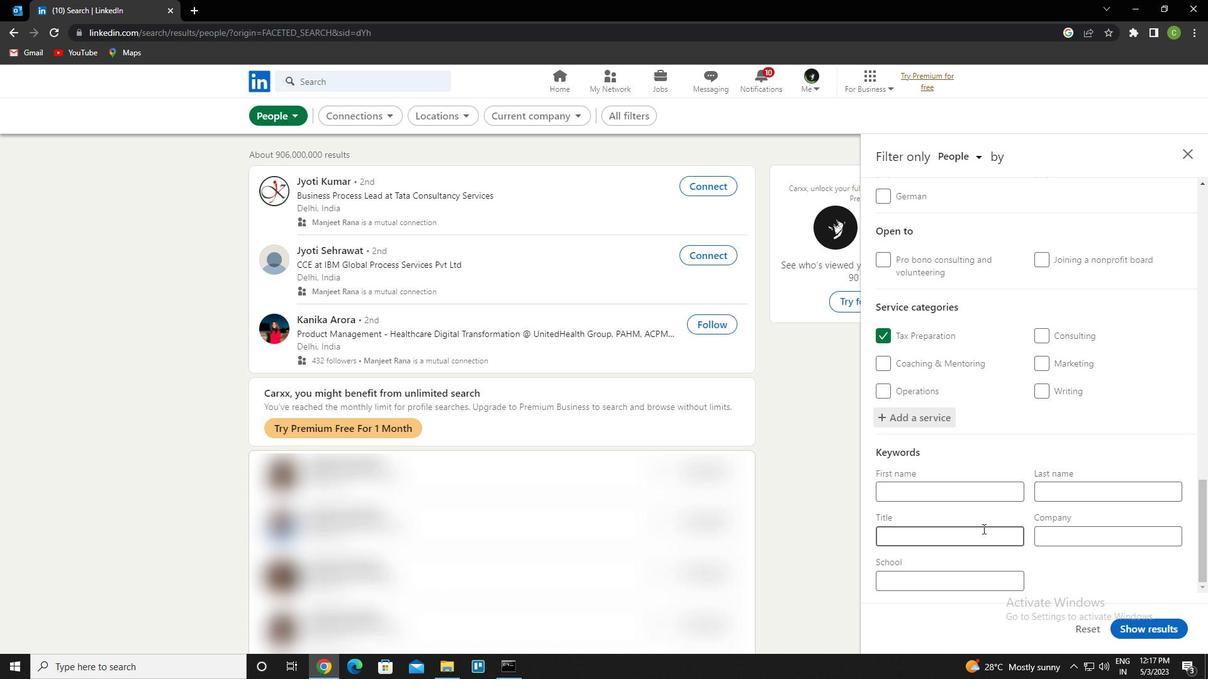 
Action: Mouse pressed left at (982, 534)
Screenshot: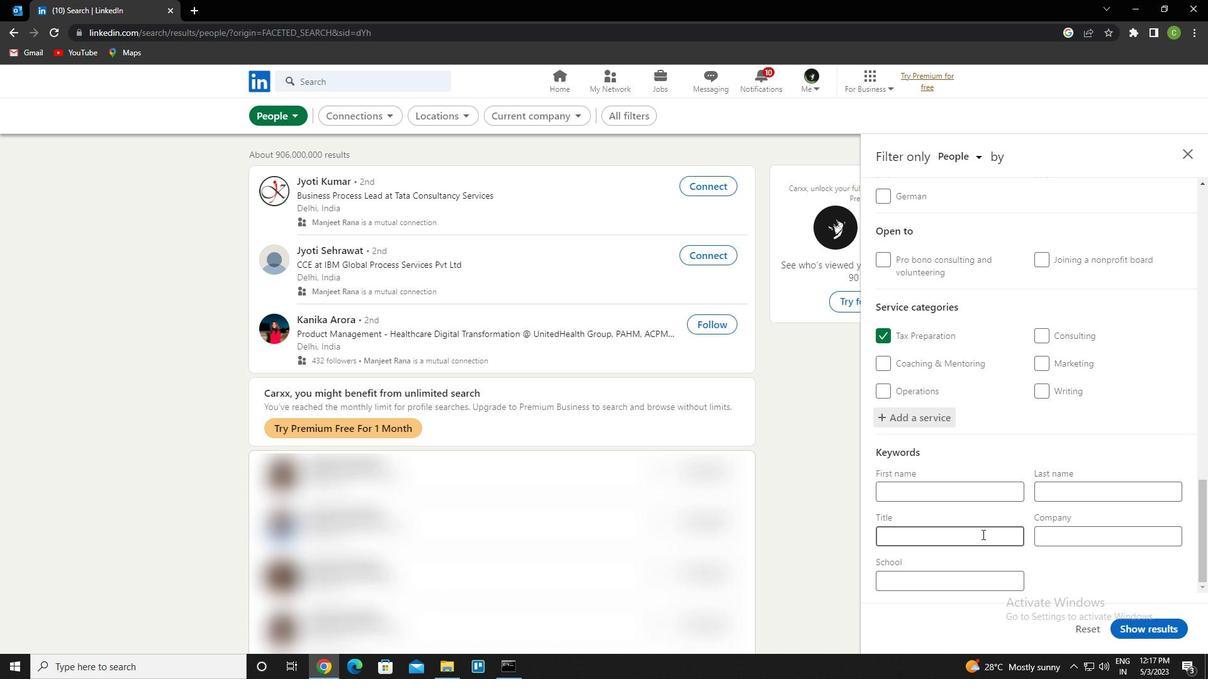 
Action: Key pressed <Key.caps_lock><Key.caps_lock><Key.caps_lock>O<Key.caps_lock>FFICE<Key.space><Key.caps_lock>M<Key.caps_lock>ANAGER
Screenshot: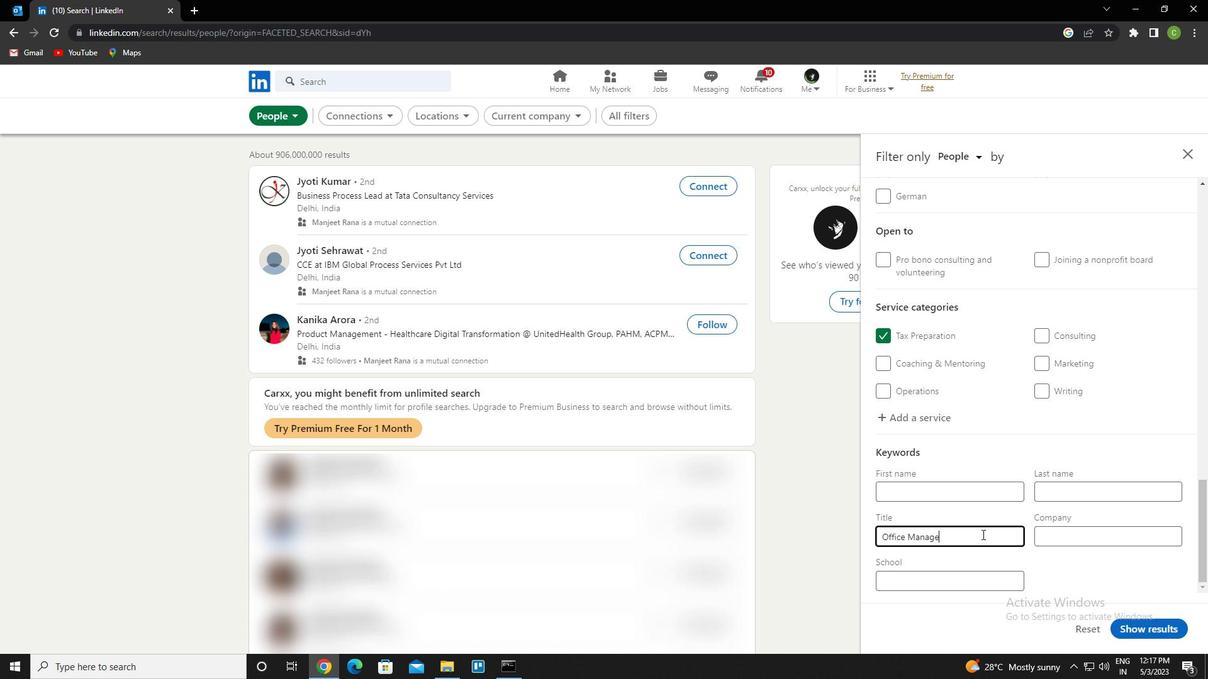 
Action: Mouse moved to (1146, 632)
Screenshot: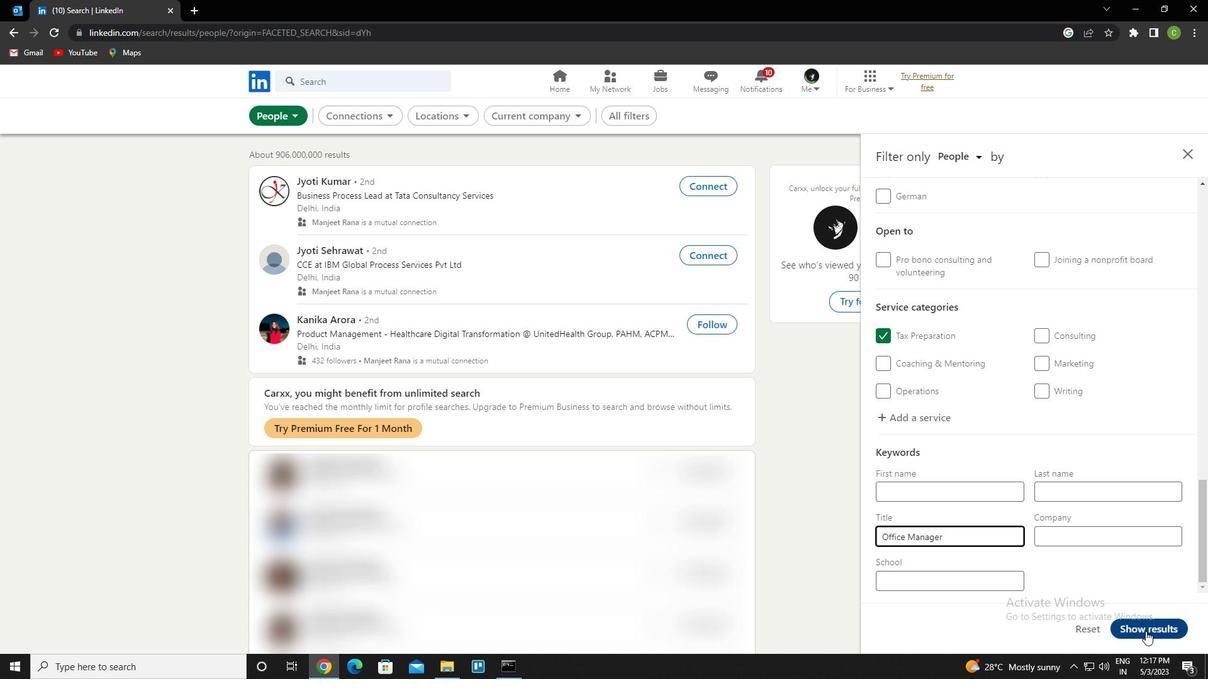 
Action: Mouse pressed left at (1146, 632)
Screenshot: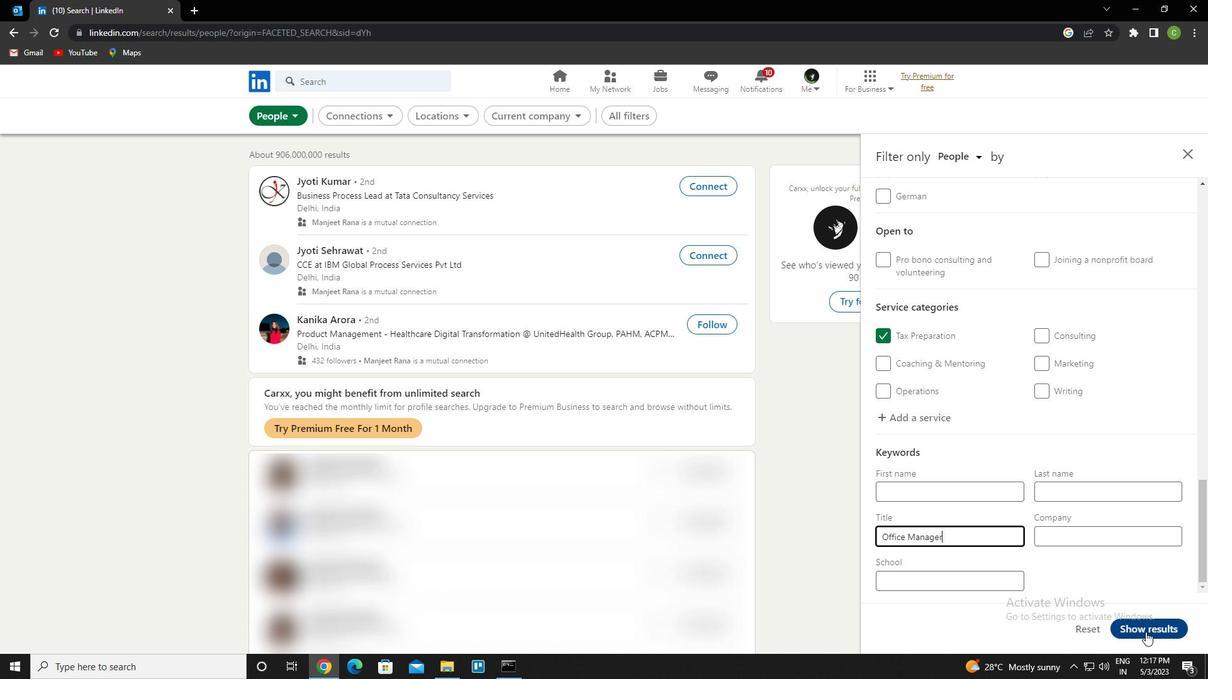 
Action: Mouse moved to (838, 573)
Screenshot: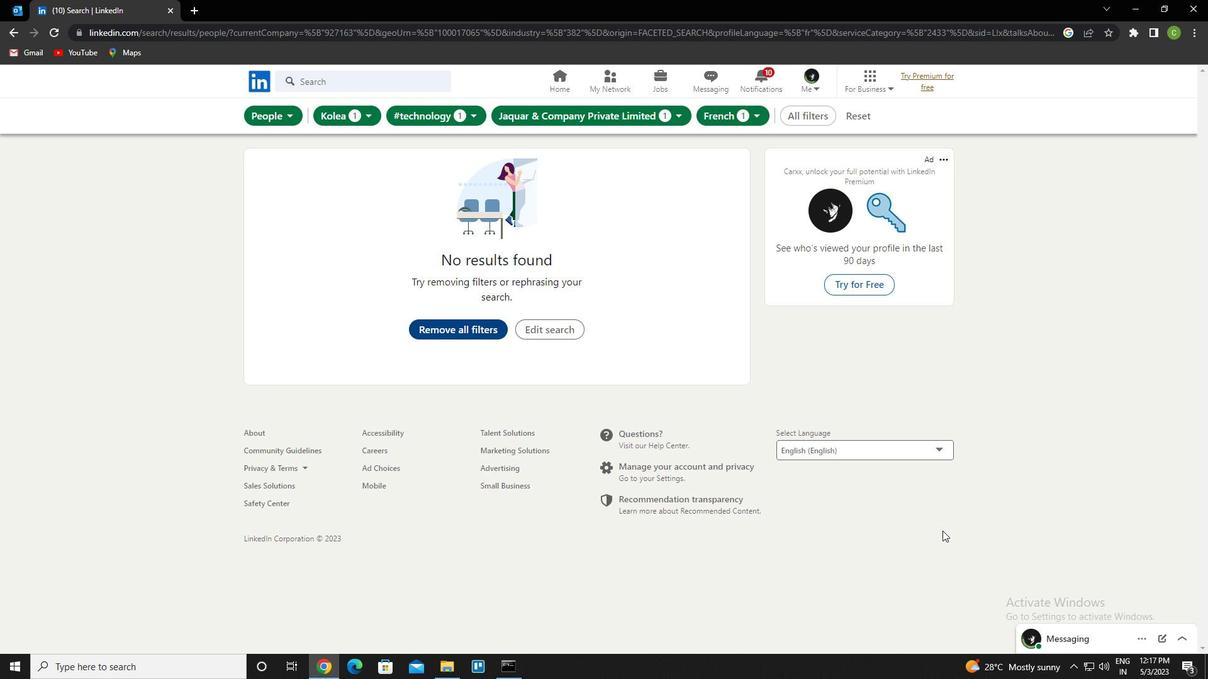 
